 Task: Add Attachment from Google Drive to Card Card0000000351 in Board Board0000000088 in Workspace WS0000000030 in Trello. Add Cover Orange to Card Card0000000351 in Board Board0000000088 in Workspace WS0000000030 in Trello. Add "Add Label …" with "Title" Title0000000351 to Button Button0000000351 to Card Card0000000351 in Board Board0000000088 in Workspace WS0000000030 in Trello. Add Description DS0000000351 to Card Card0000000351 in Board Board0000000088 in Workspace WS0000000030 in Trello. Add Comment CM0000000351 to Card Card0000000351 in Board Board0000000088 in Workspace WS0000000030 in Trello
Action: Mouse moved to (394, 491)
Screenshot: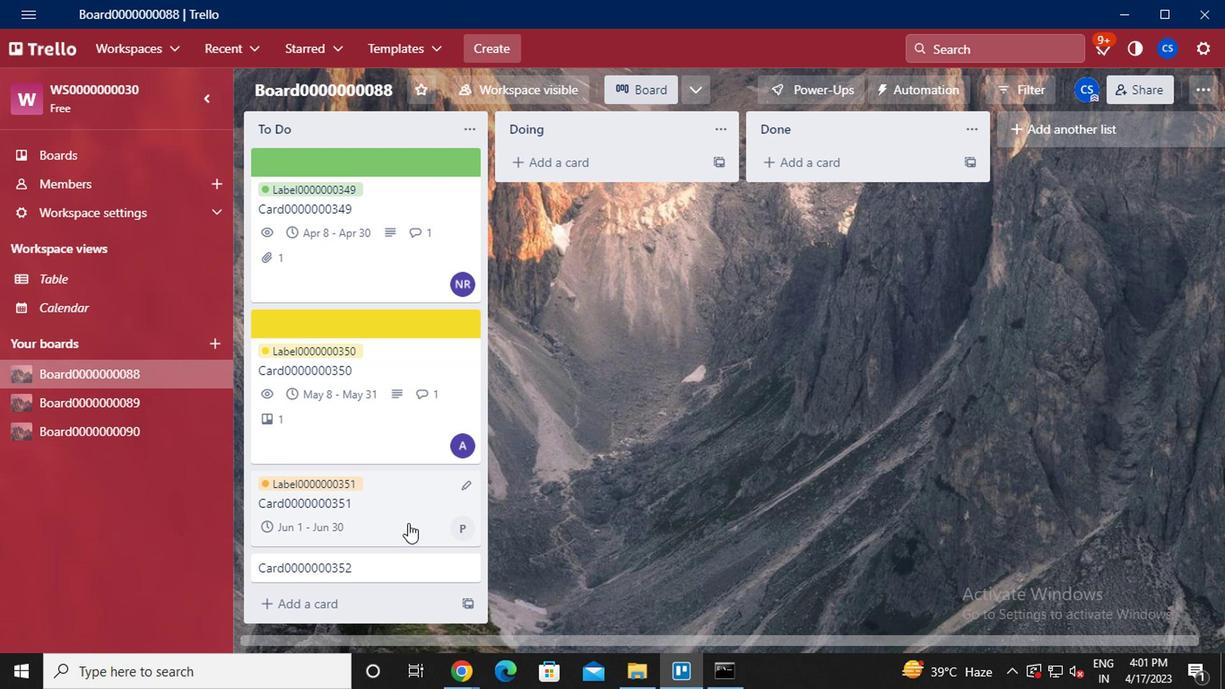 
Action: Mouse pressed left at (394, 491)
Screenshot: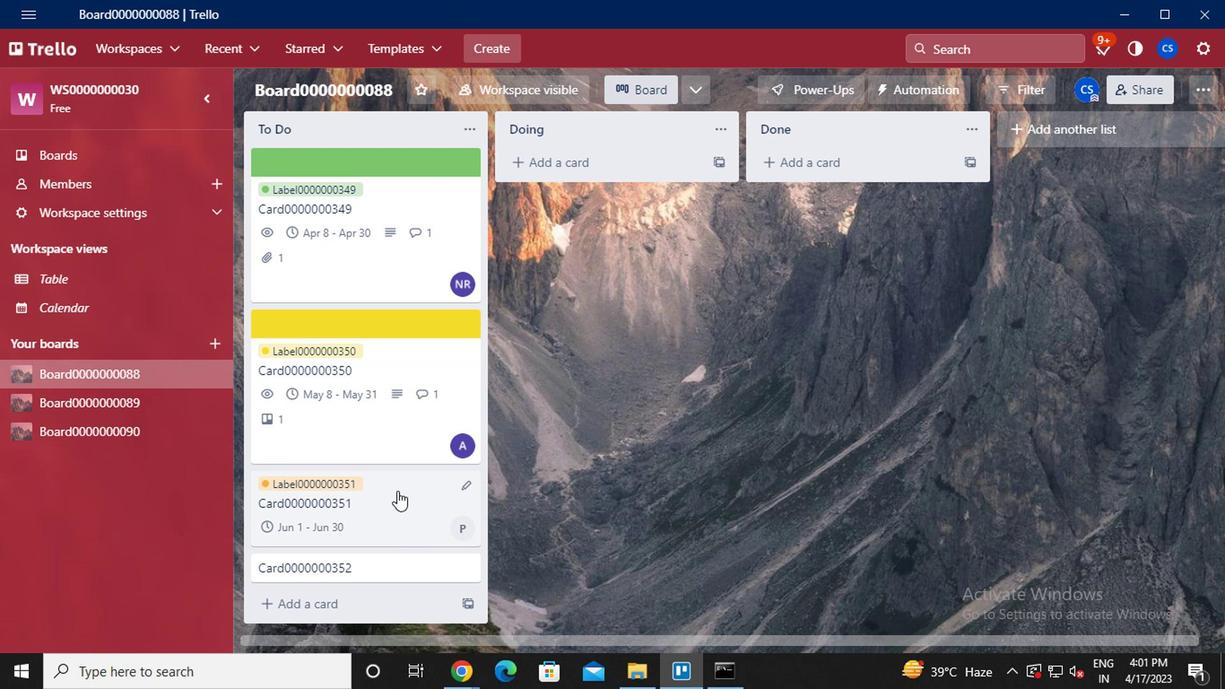 
Action: Mouse moved to (867, 321)
Screenshot: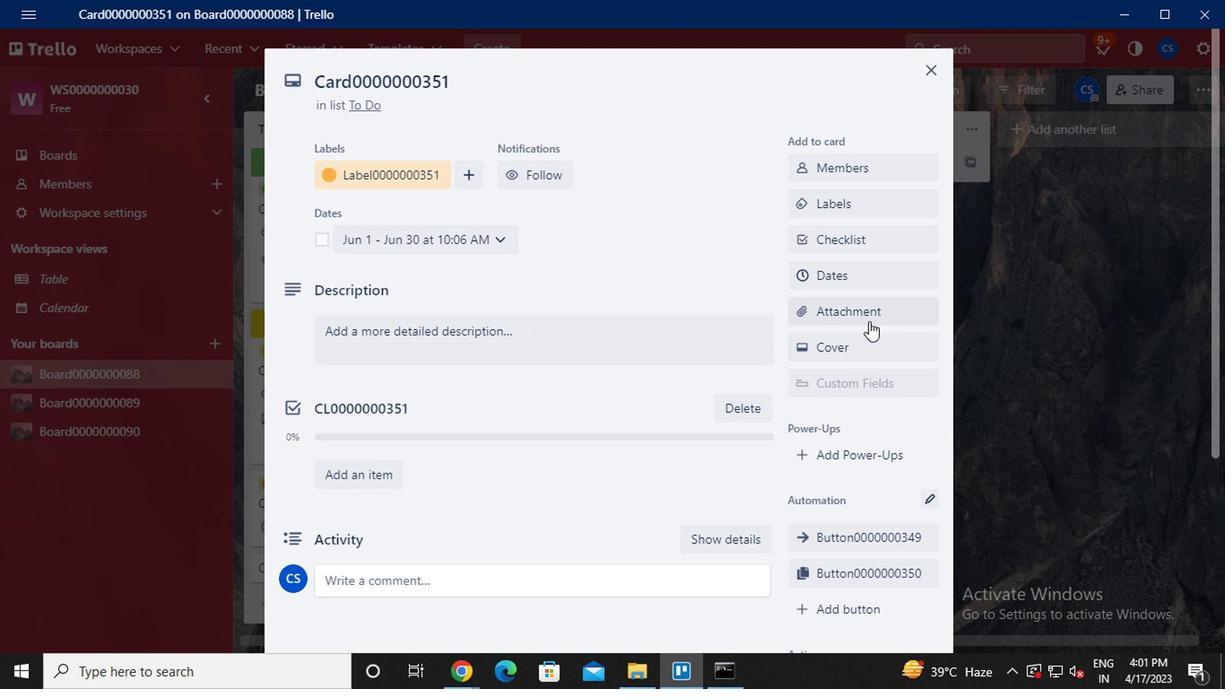 
Action: Mouse pressed left at (867, 321)
Screenshot: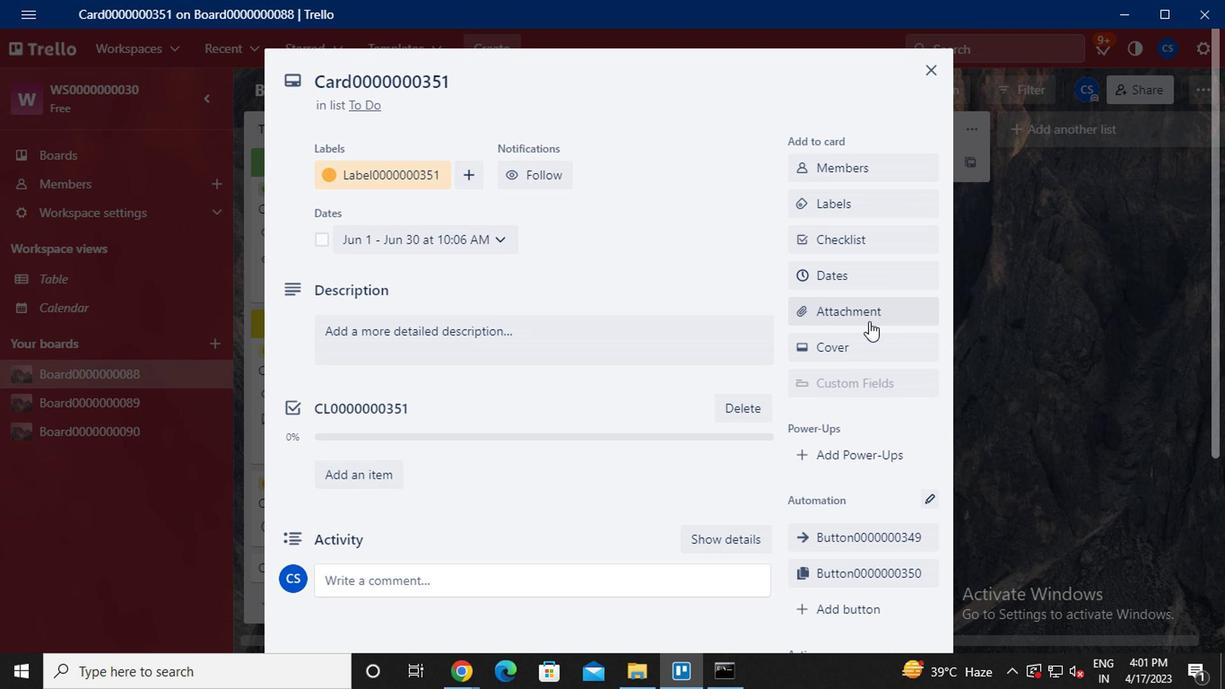 
Action: Mouse moved to (841, 217)
Screenshot: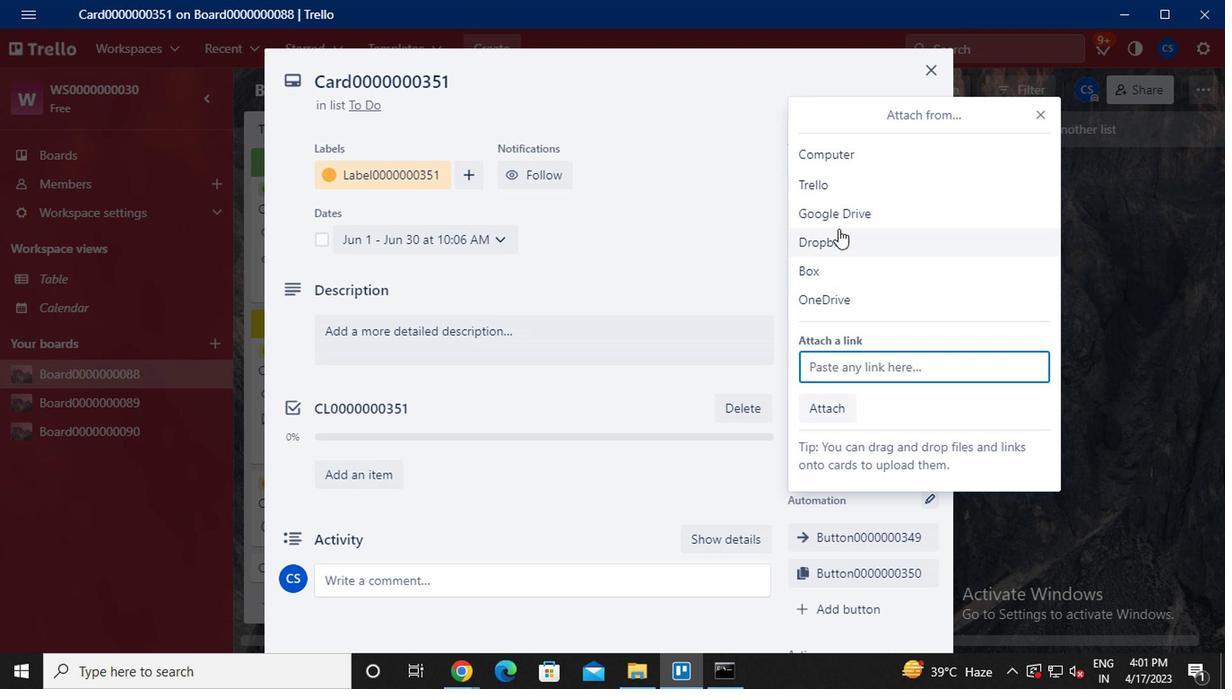 
Action: Mouse pressed left at (841, 217)
Screenshot: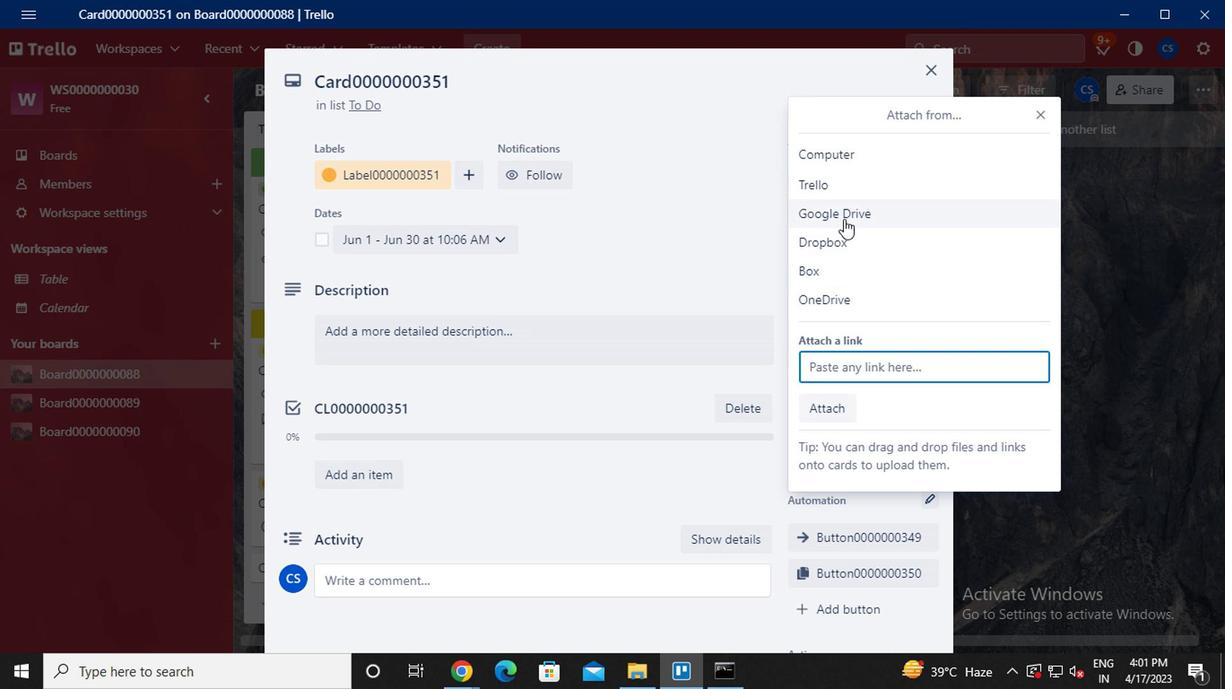 
Action: Mouse moved to (291, 309)
Screenshot: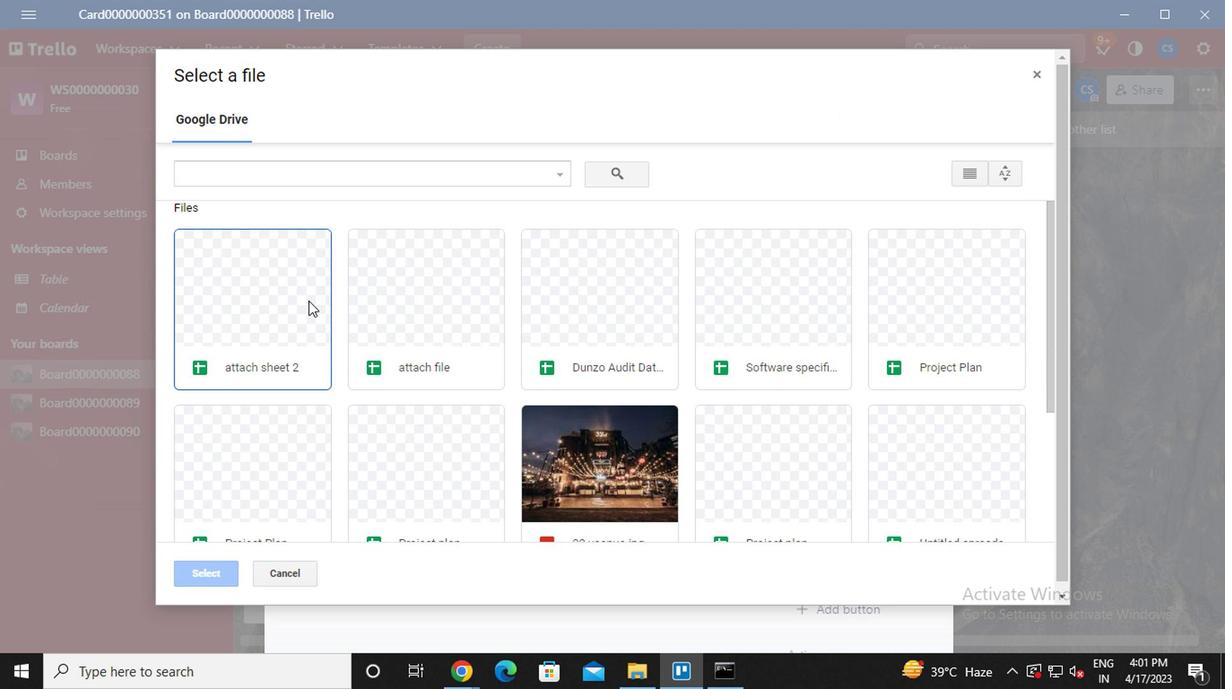 
Action: Mouse pressed left at (291, 309)
Screenshot: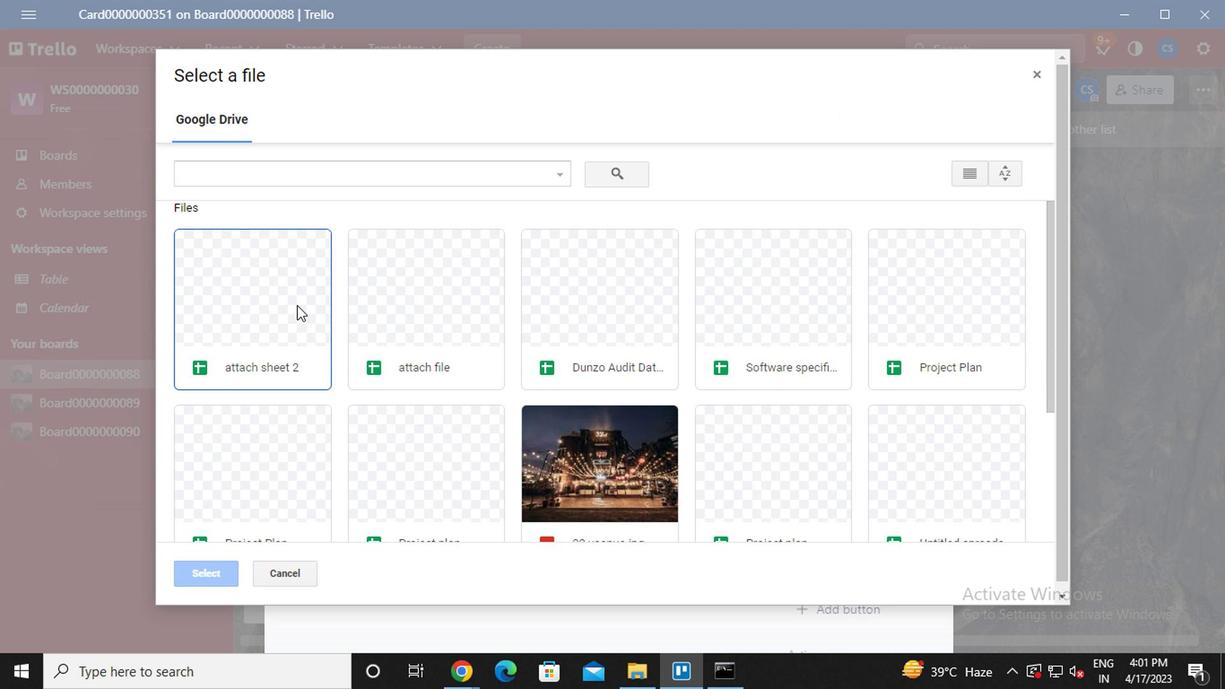 
Action: Mouse pressed left at (291, 309)
Screenshot: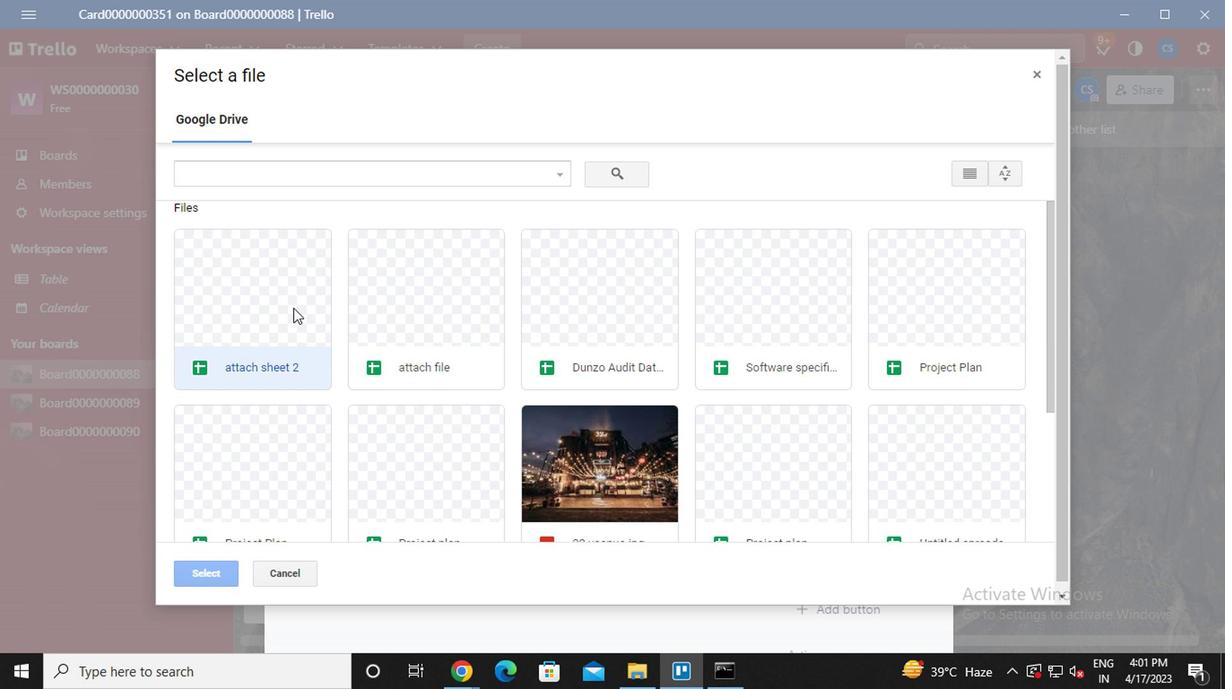 
Action: Mouse moved to (840, 351)
Screenshot: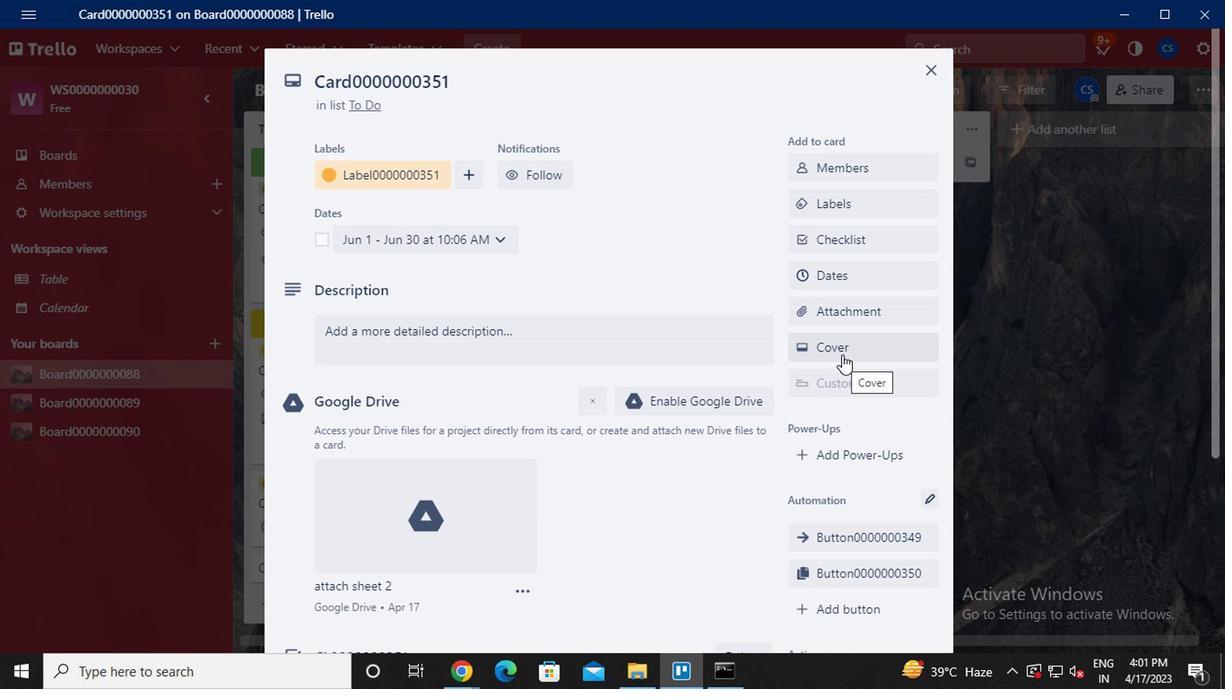 
Action: Mouse pressed left at (840, 351)
Screenshot: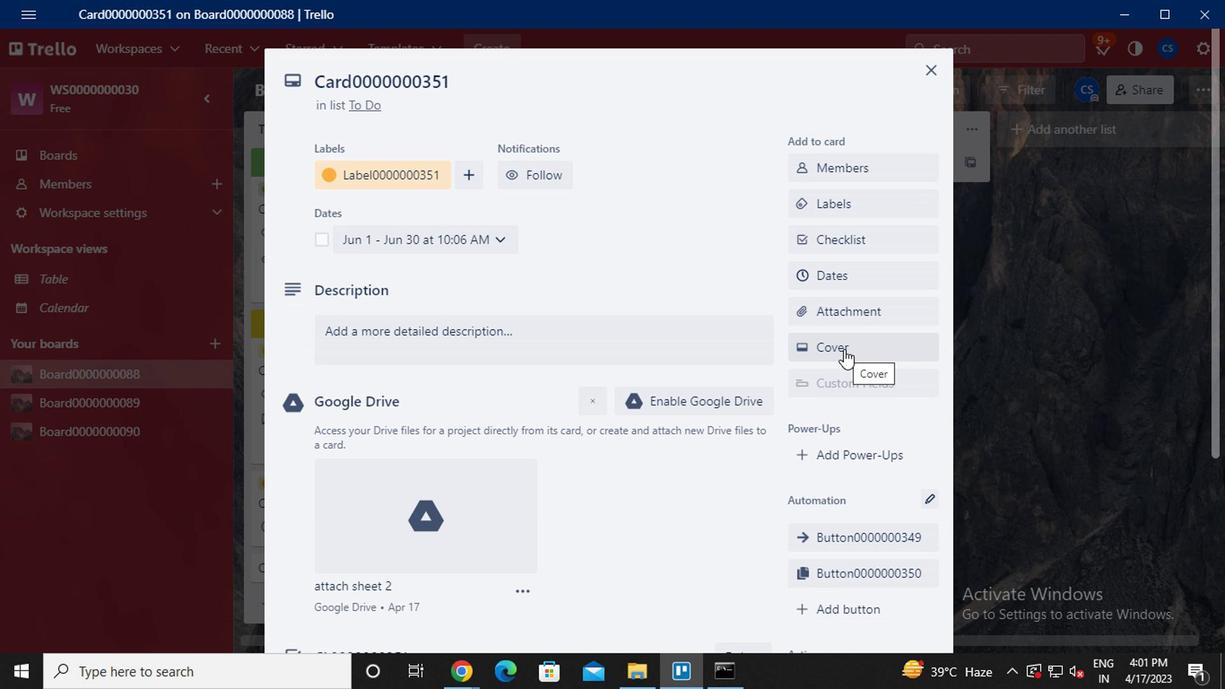
Action: Mouse moved to (908, 296)
Screenshot: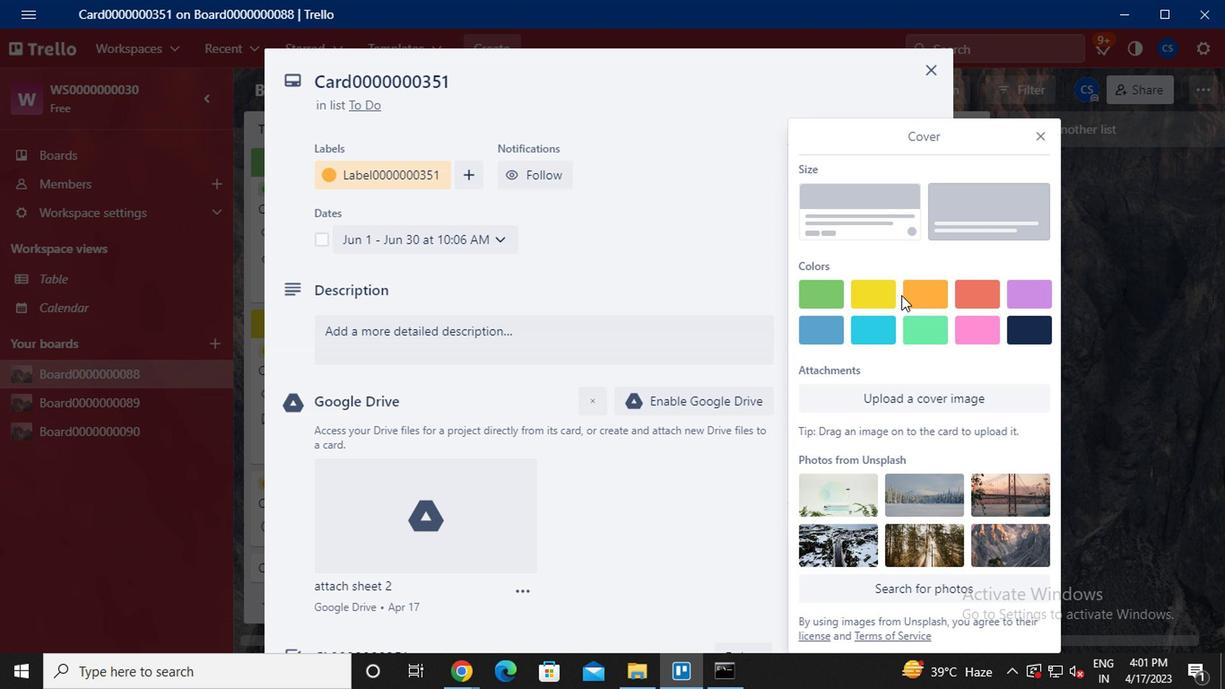 
Action: Mouse pressed left at (908, 296)
Screenshot: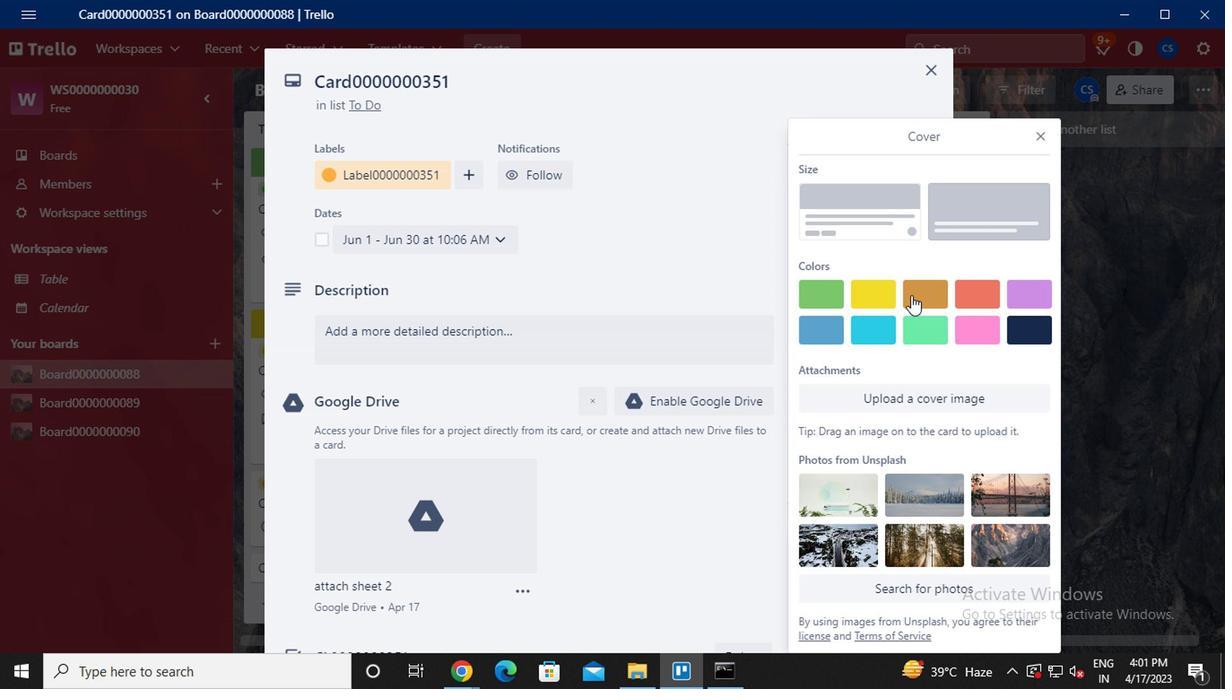 
Action: Mouse moved to (1042, 108)
Screenshot: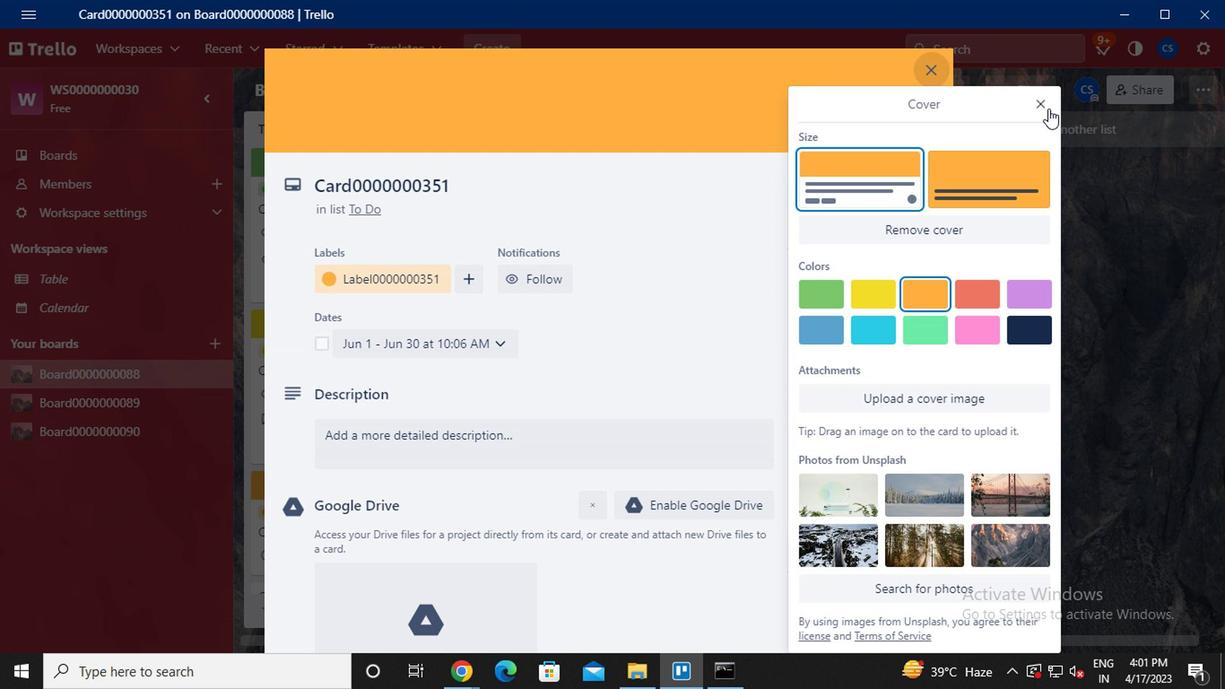 
Action: Mouse pressed left at (1042, 108)
Screenshot: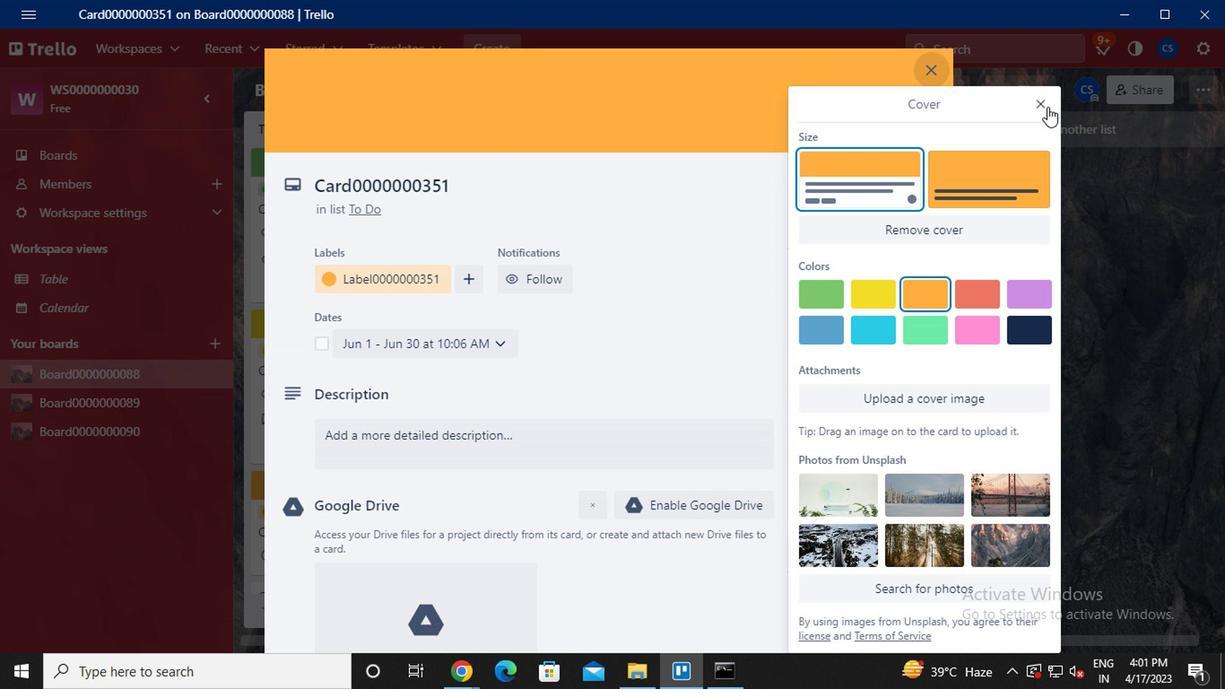
Action: Mouse moved to (901, 270)
Screenshot: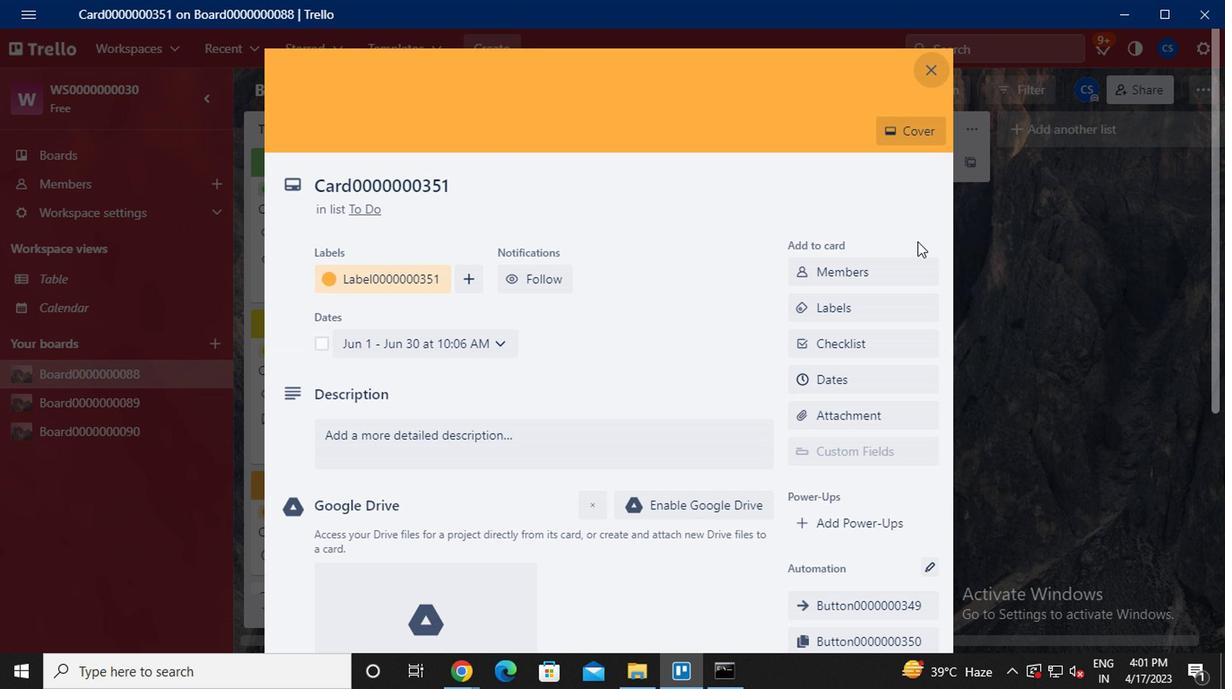 
Action: Mouse scrolled (901, 269) with delta (0, 0)
Screenshot: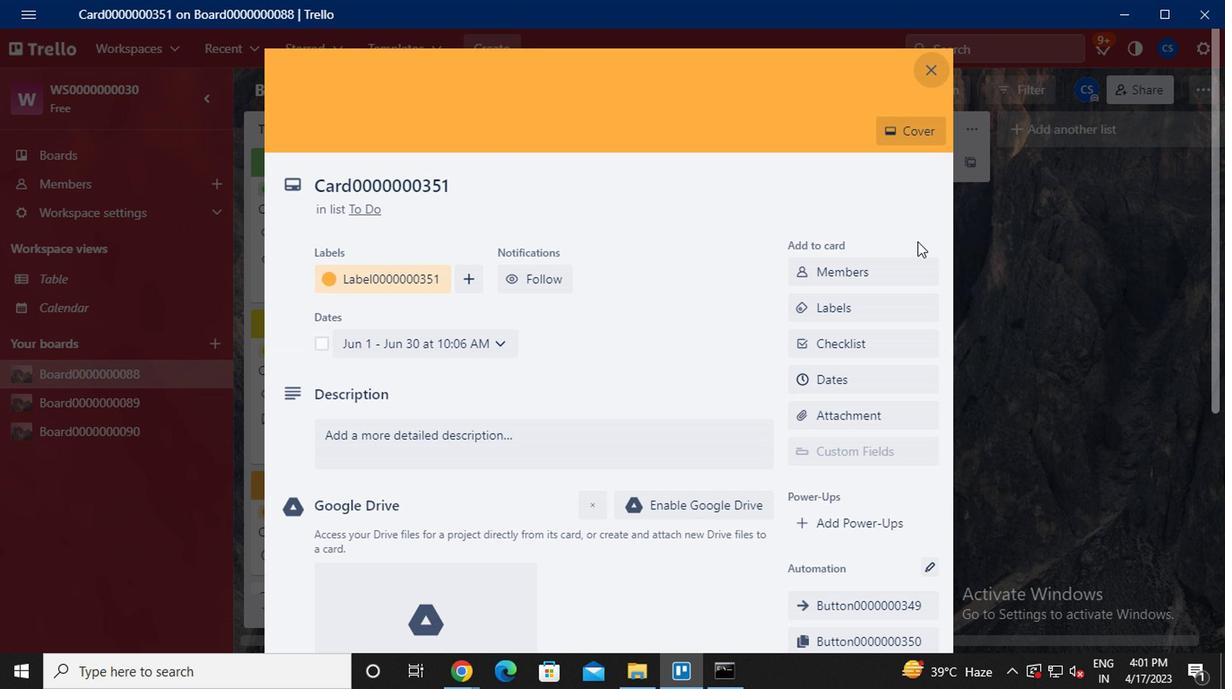 
Action: Mouse moved to (861, 326)
Screenshot: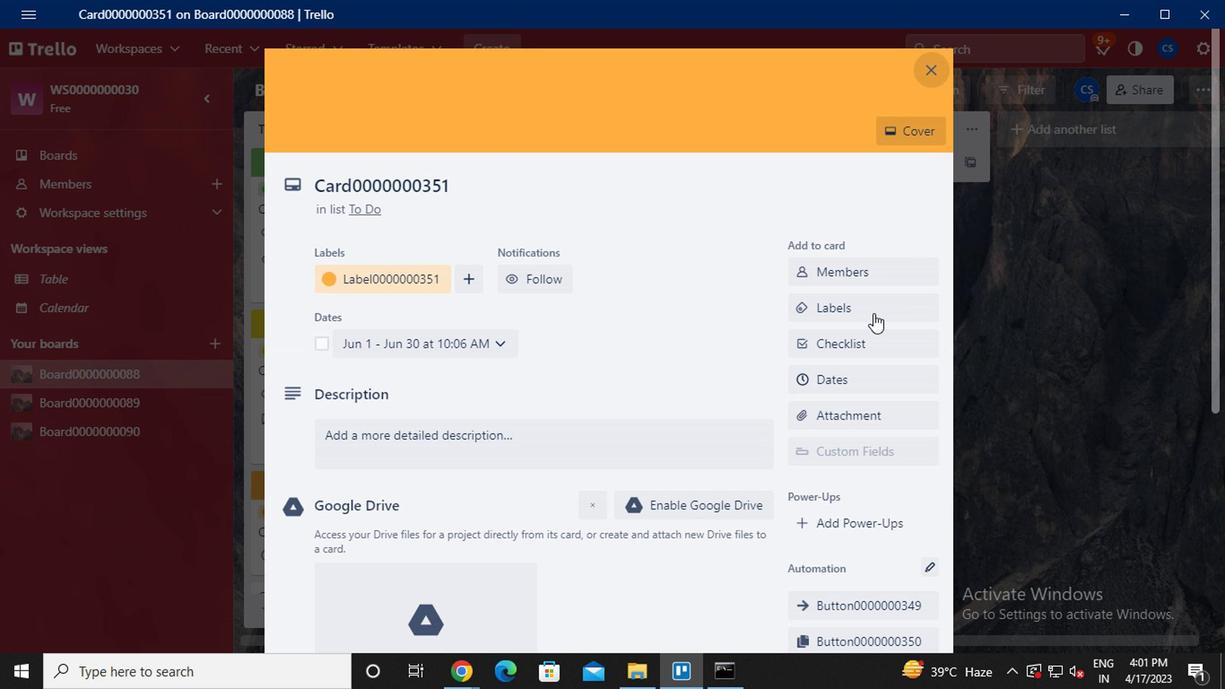 
Action: Mouse scrolled (861, 325) with delta (0, -1)
Screenshot: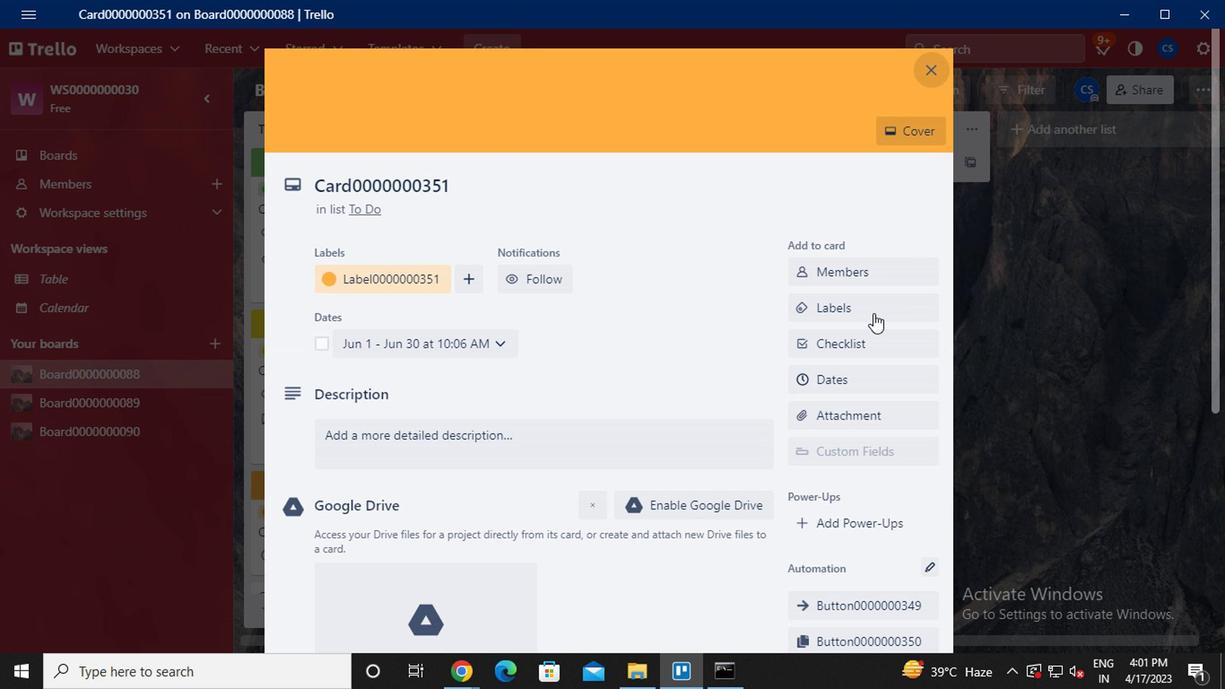 
Action: Mouse moved to (855, 343)
Screenshot: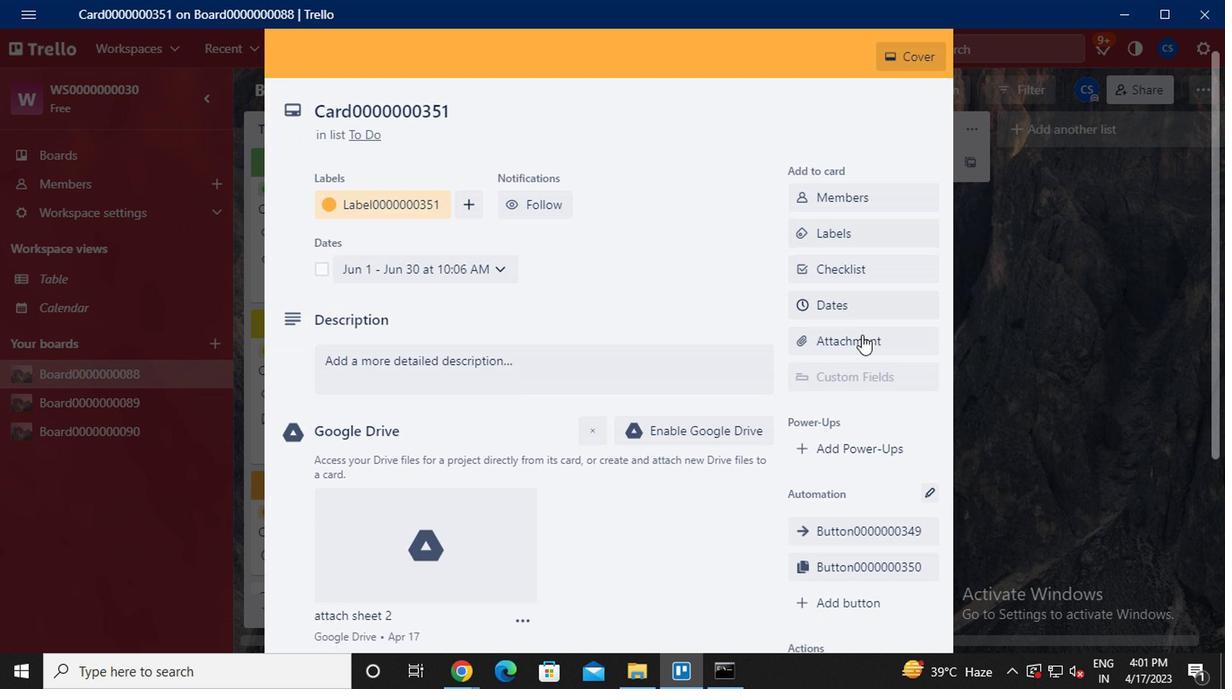 
Action: Mouse scrolled (855, 342) with delta (0, 0)
Screenshot: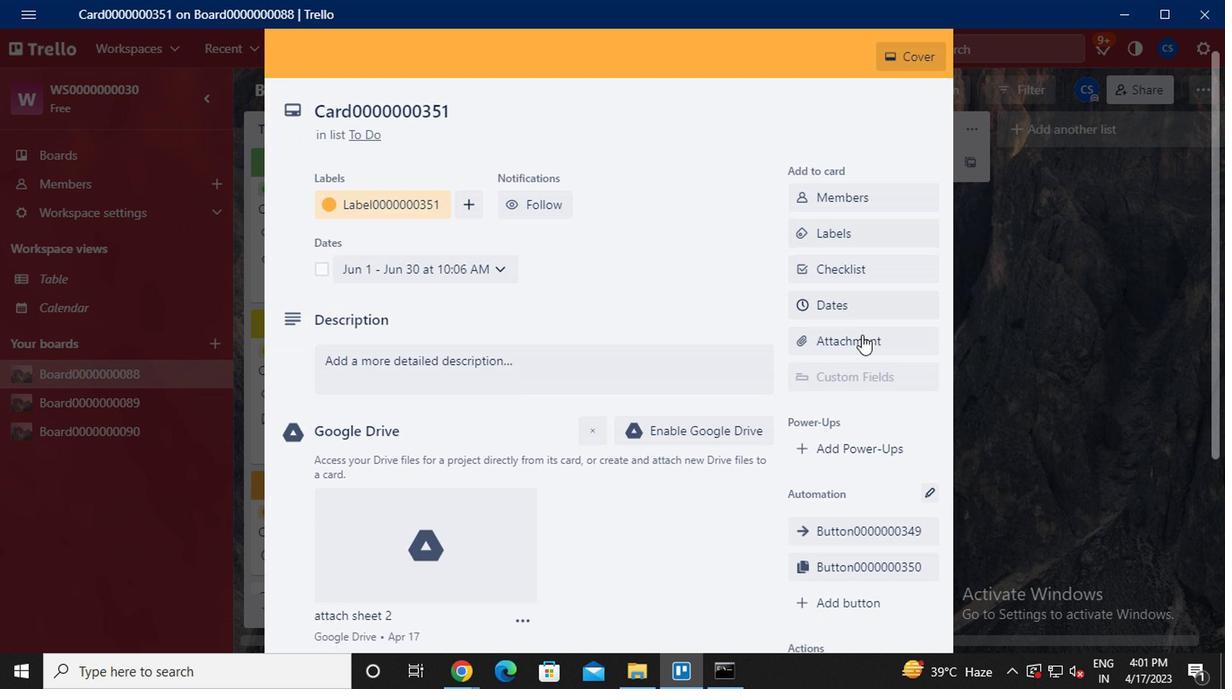 
Action: Mouse moved to (853, 347)
Screenshot: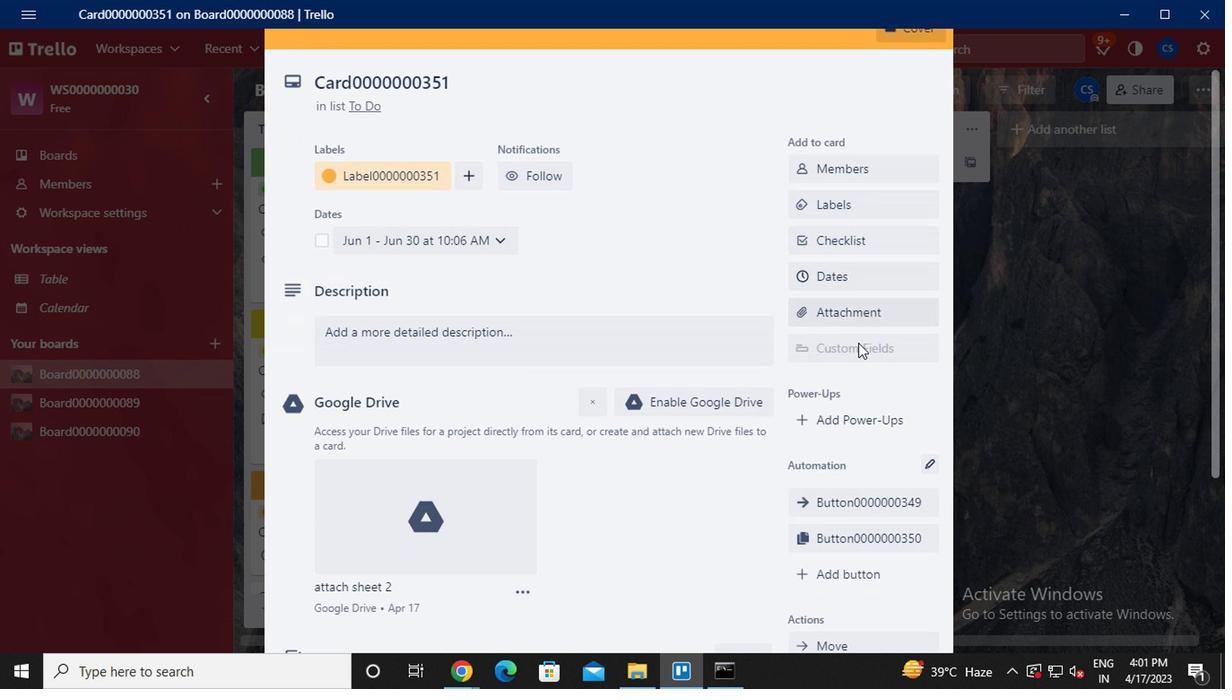 
Action: Mouse scrolled (853, 347) with delta (0, 0)
Screenshot: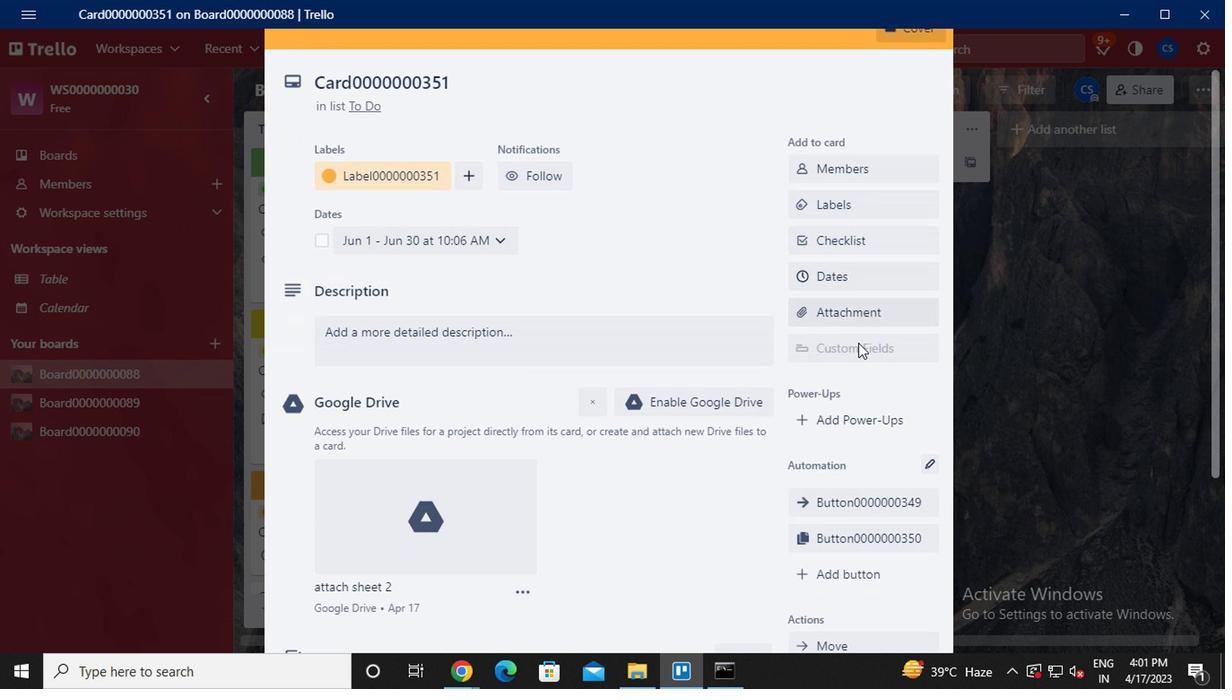 
Action: Mouse moved to (860, 325)
Screenshot: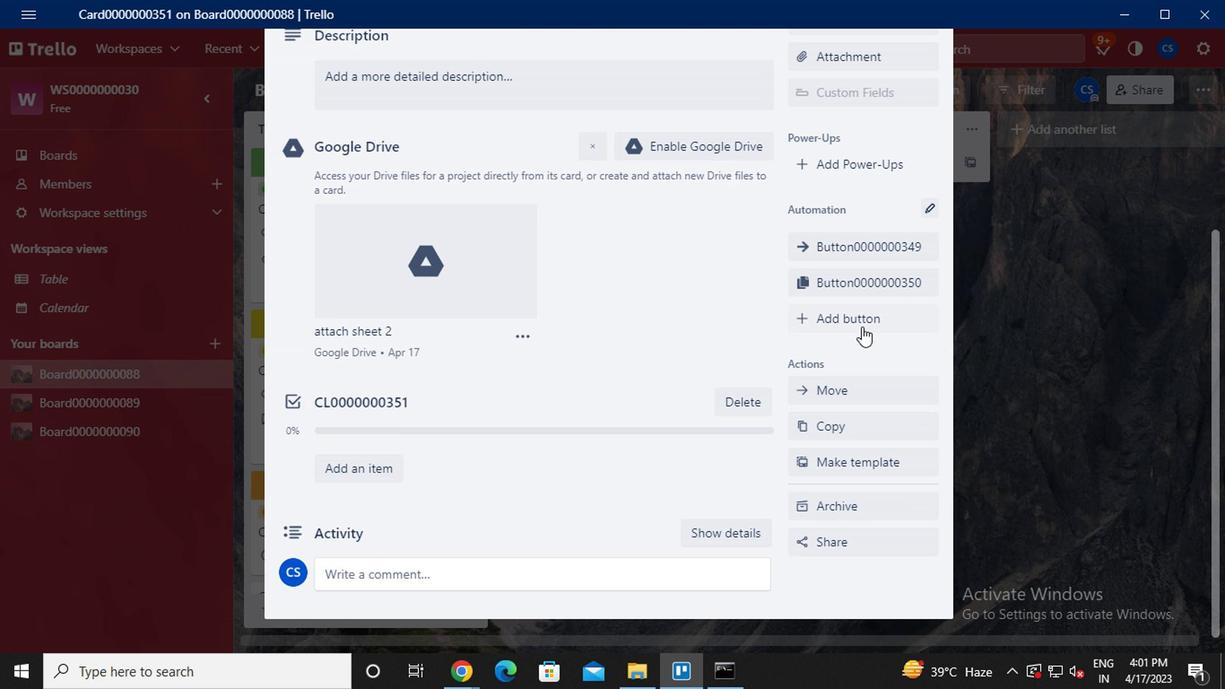 
Action: Mouse pressed left at (860, 325)
Screenshot: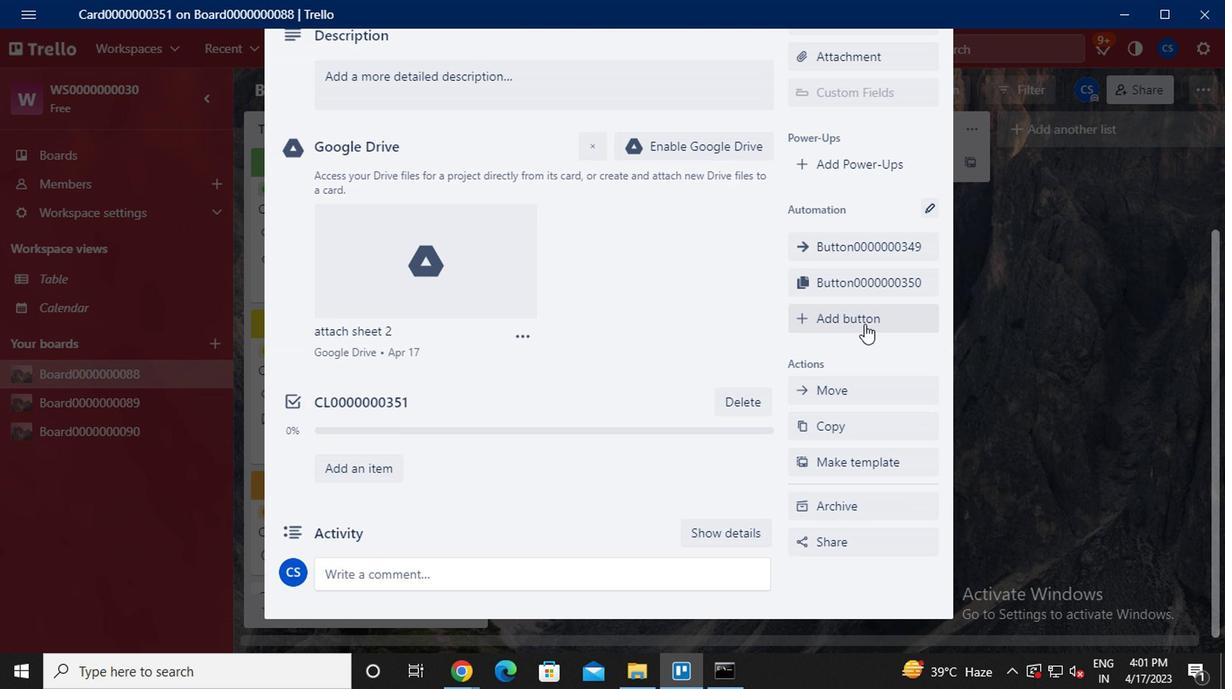 
Action: Mouse moved to (859, 241)
Screenshot: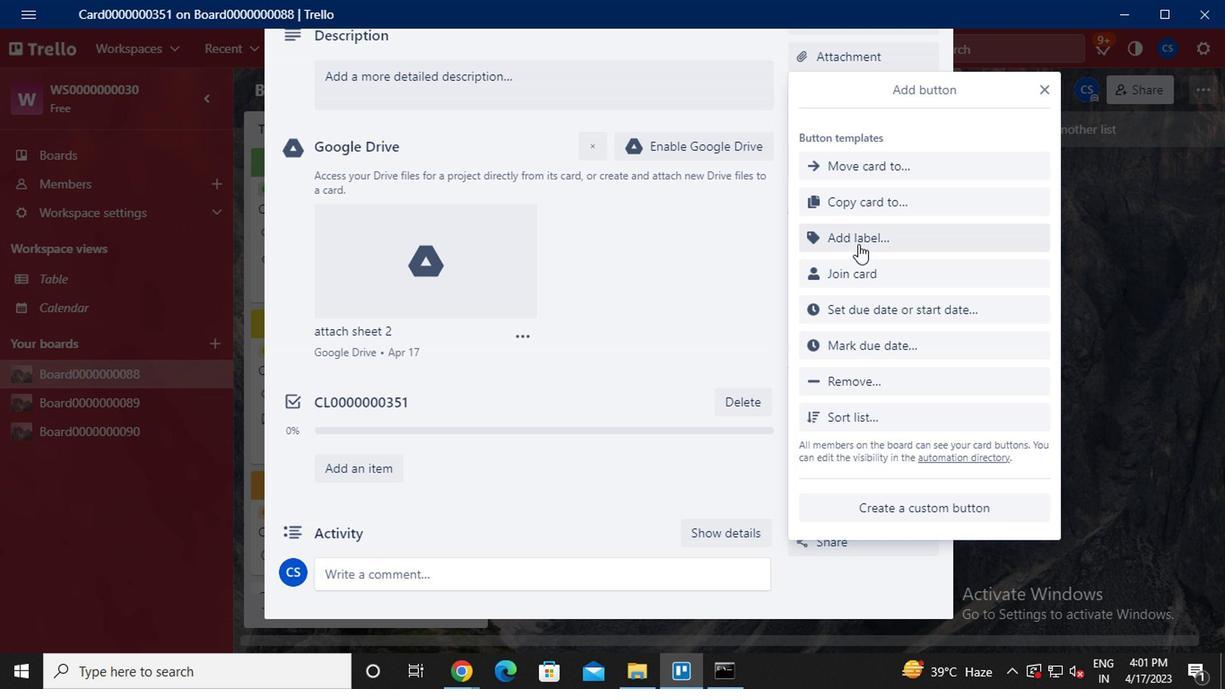 
Action: Mouse pressed left at (859, 241)
Screenshot: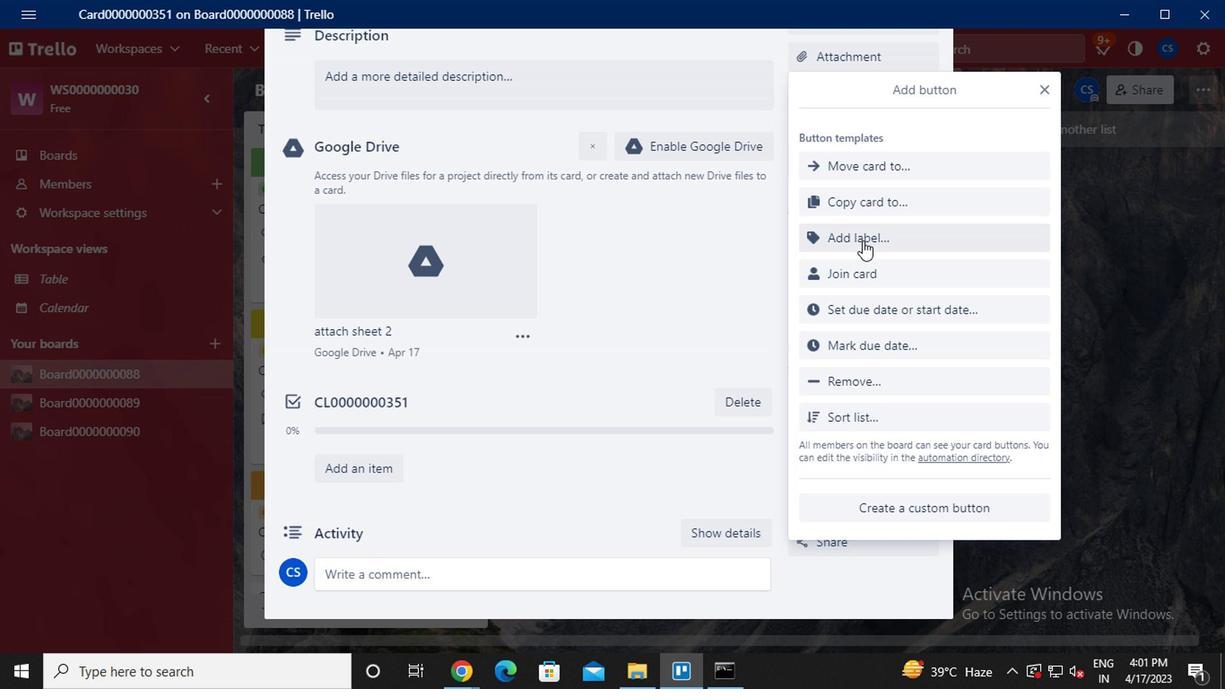 
Action: Key pressed t<Key.caps_lock>itle0000000351
Screenshot: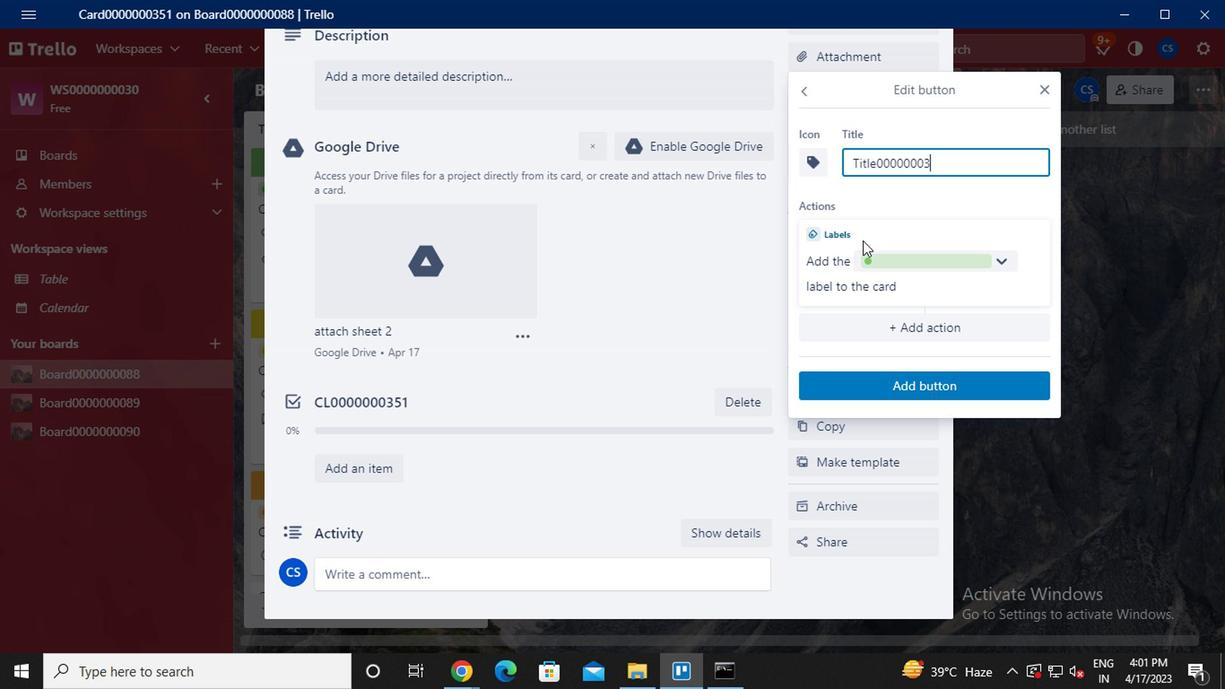 
Action: Mouse moved to (935, 384)
Screenshot: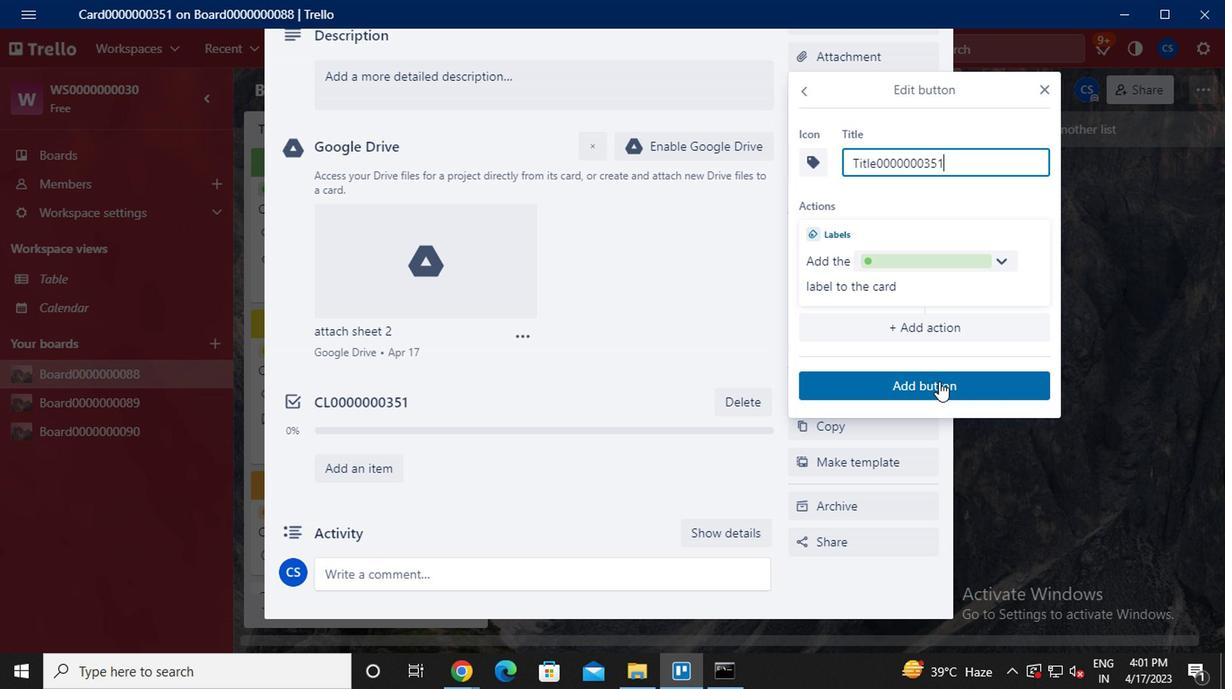 
Action: Mouse pressed left at (935, 384)
Screenshot: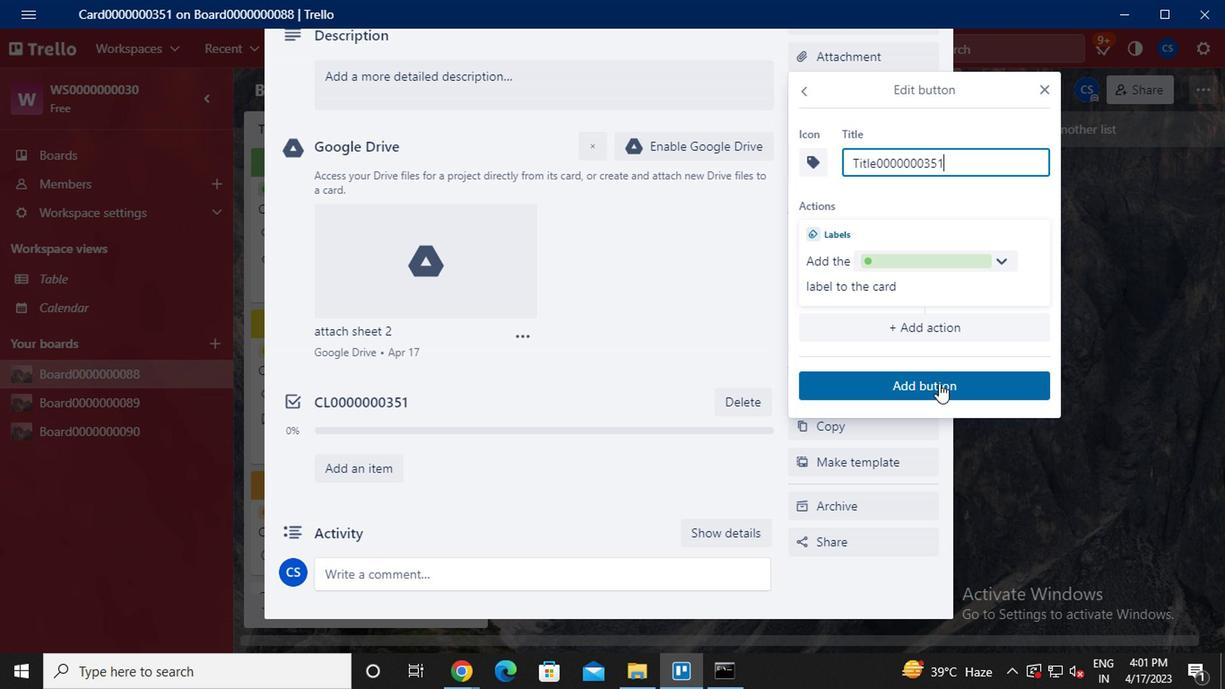 
Action: Mouse moved to (495, 208)
Screenshot: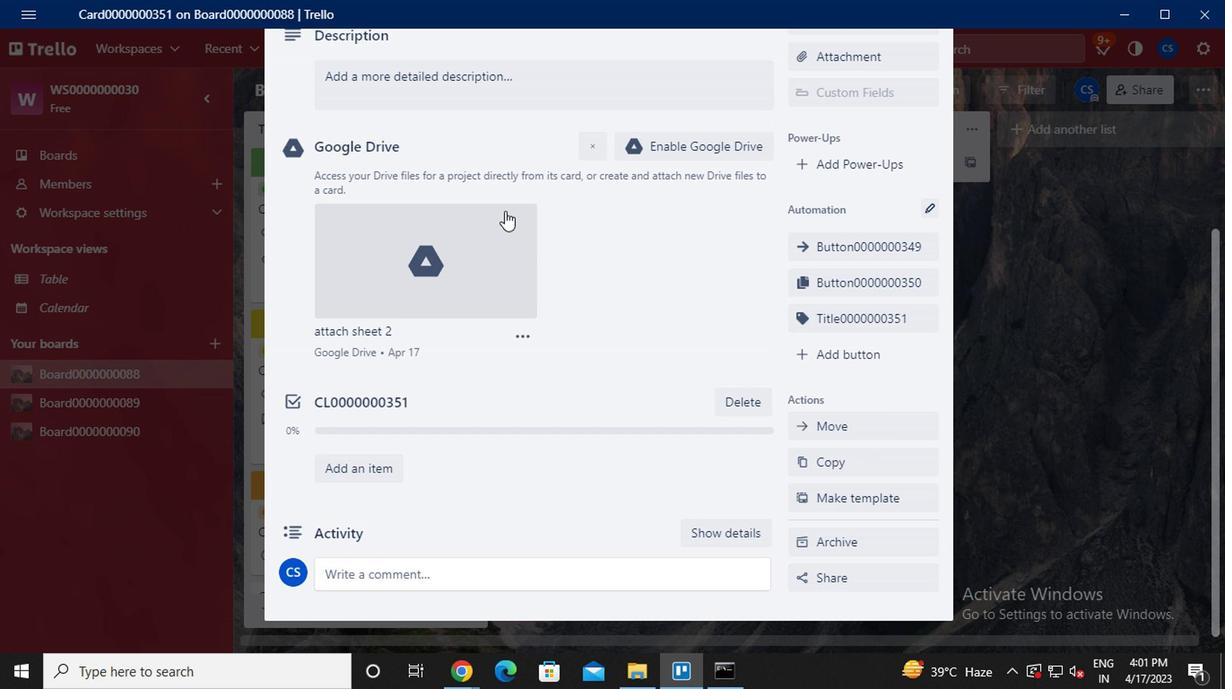 
Action: Mouse scrolled (495, 208) with delta (0, 0)
Screenshot: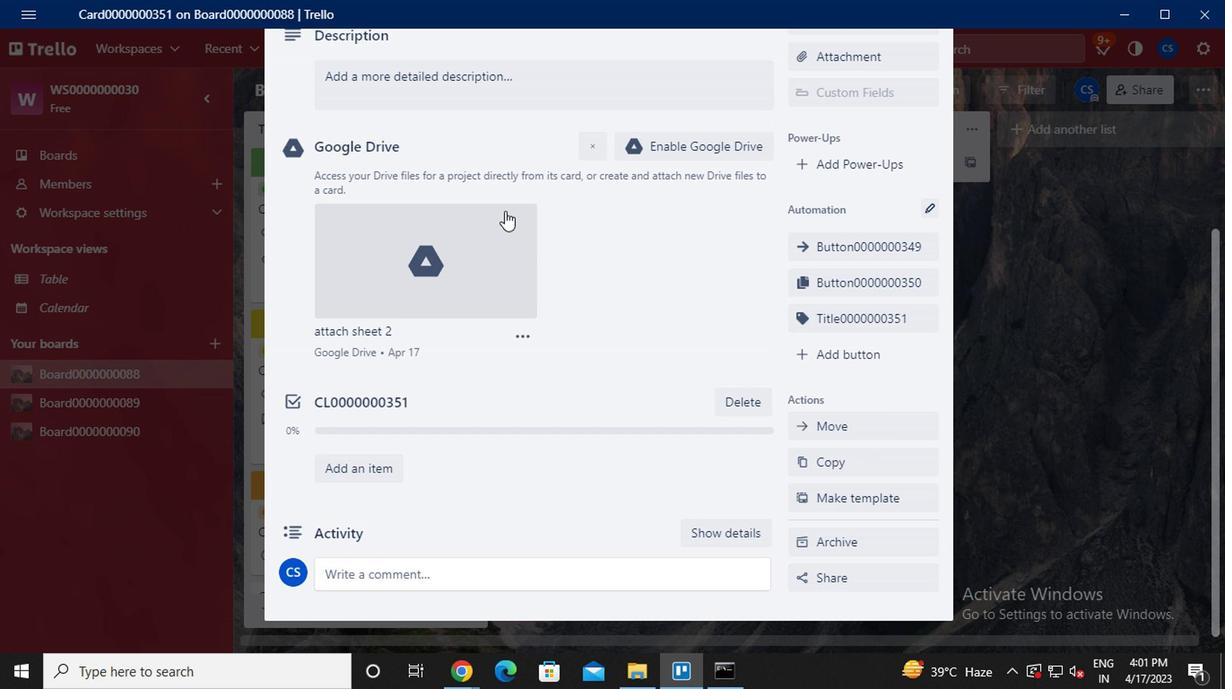 
Action: Mouse moved to (509, 184)
Screenshot: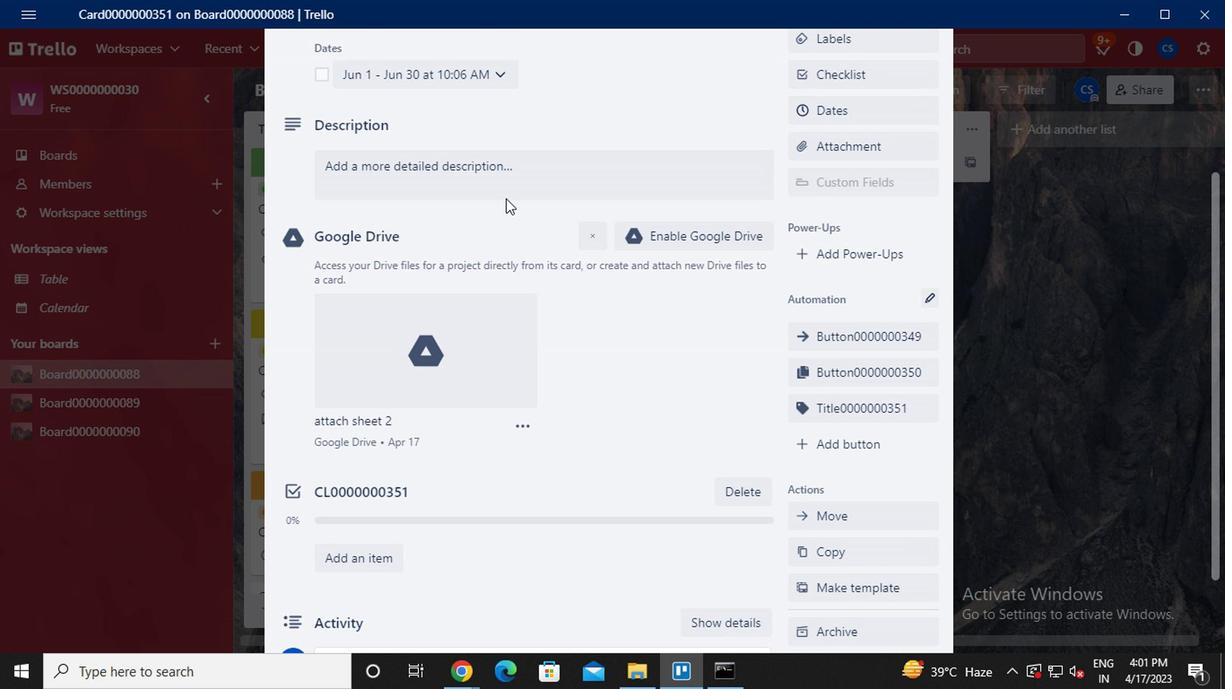 
Action: Mouse pressed left at (509, 184)
Screenshot: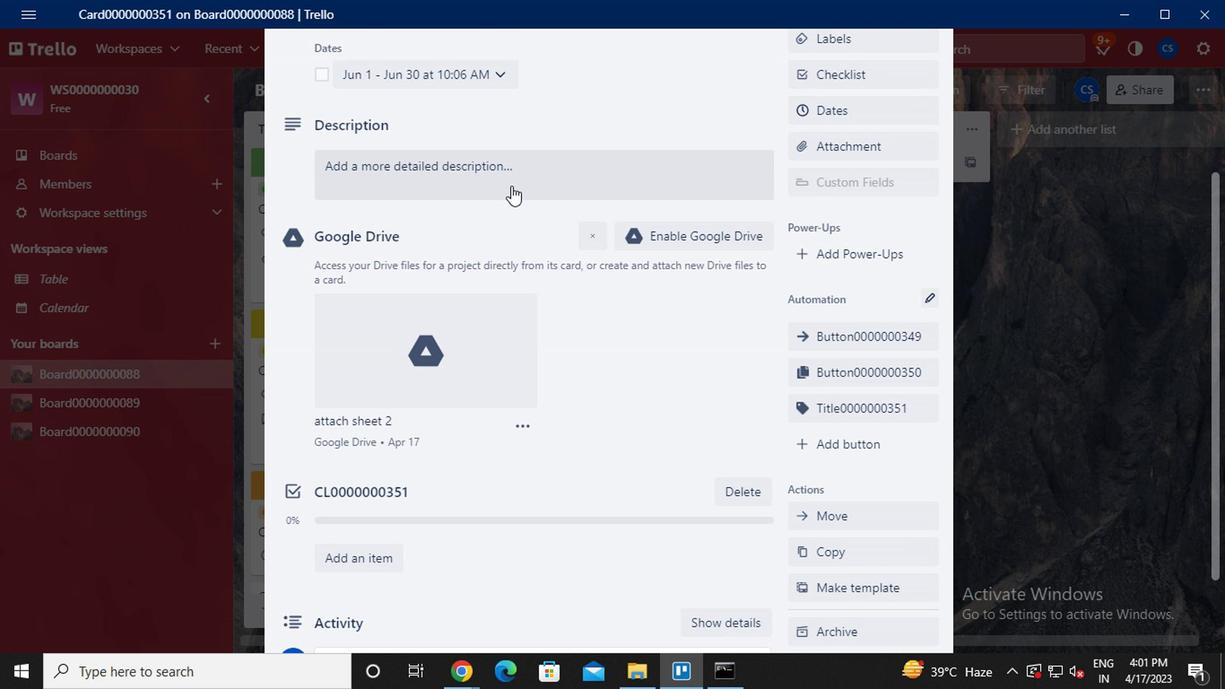 
Action: Key pressed <Key.caps_lock>ds0000000351
Screenshot: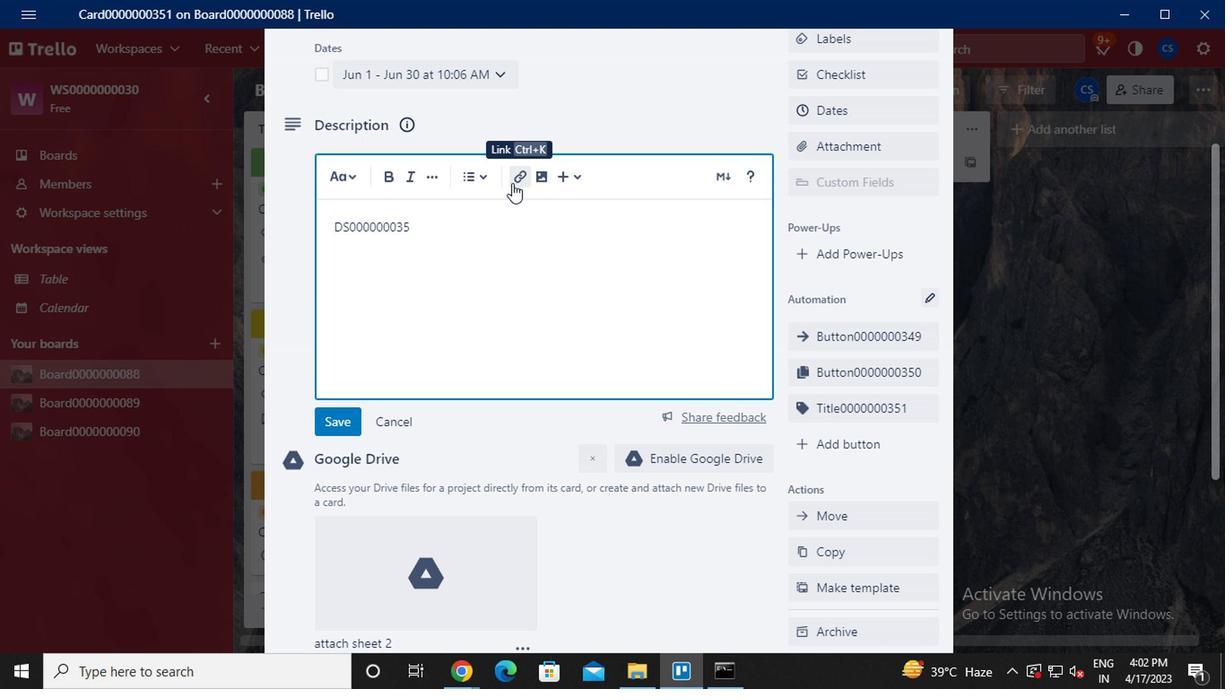
Action: Mouse moved to (336, 423)
Screenshot: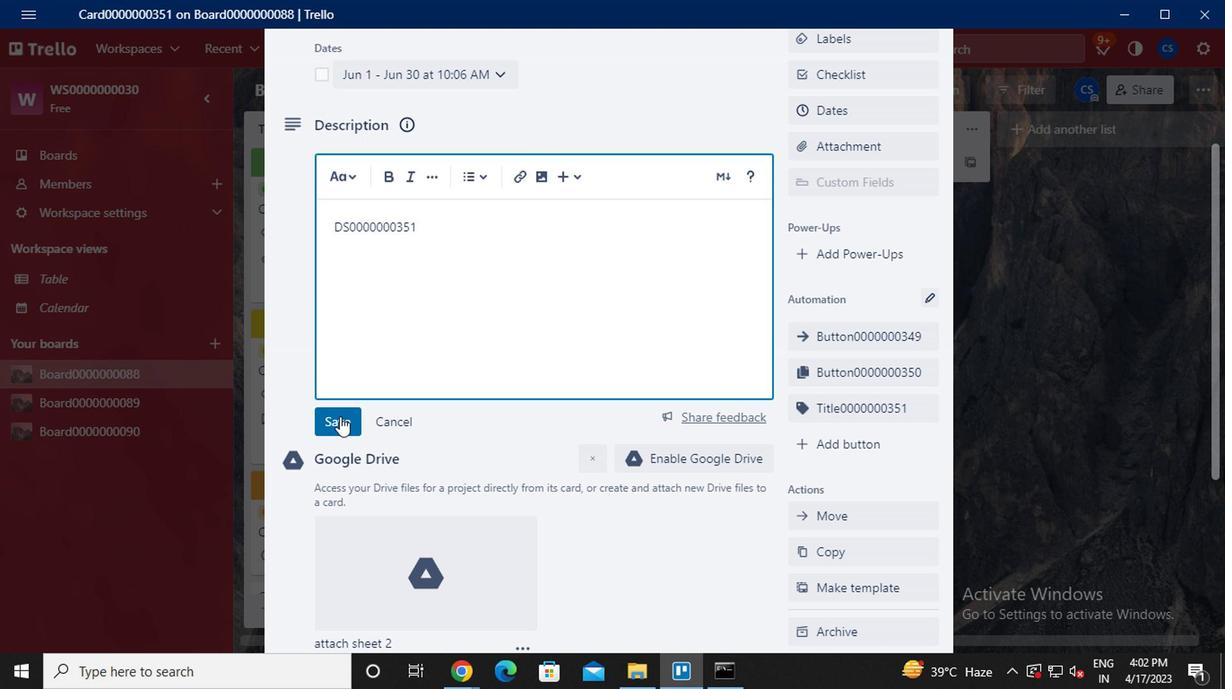 
Action: Mouse pressed left at (336, 423)
Screenshot: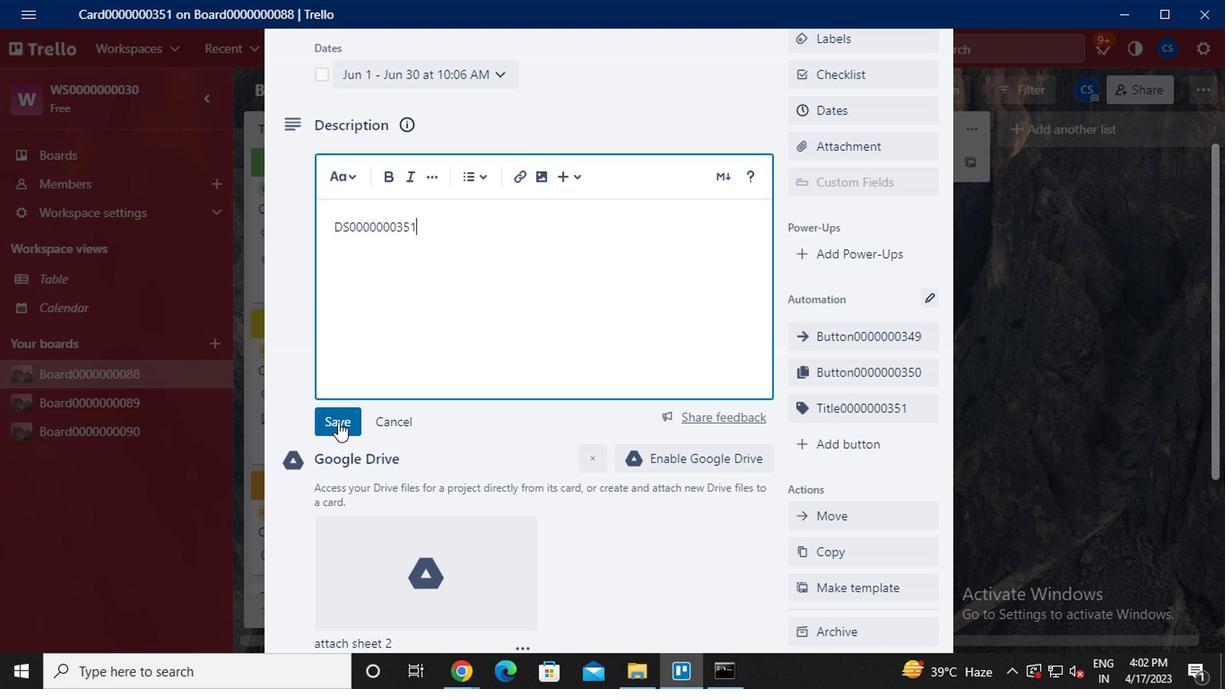 
Action: Mouse moved to (438, 395)
Screenshot: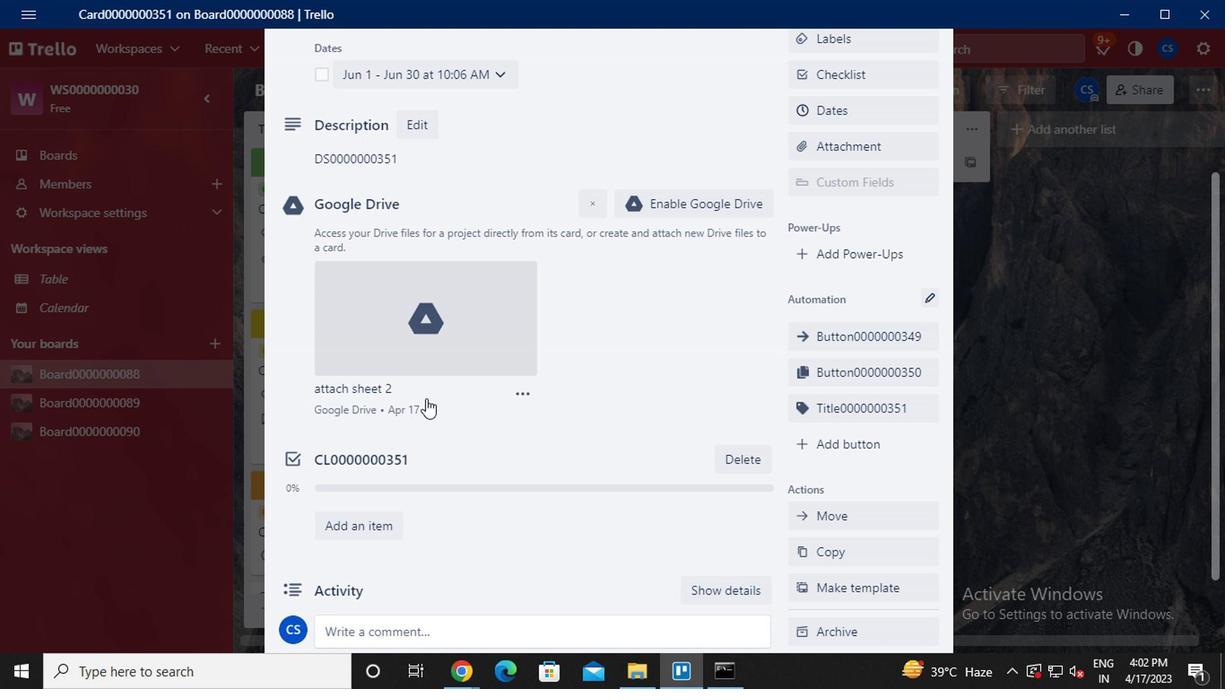 
Action: Mouse scrolled (438, 395) with delta (0, 0)
Screenshot: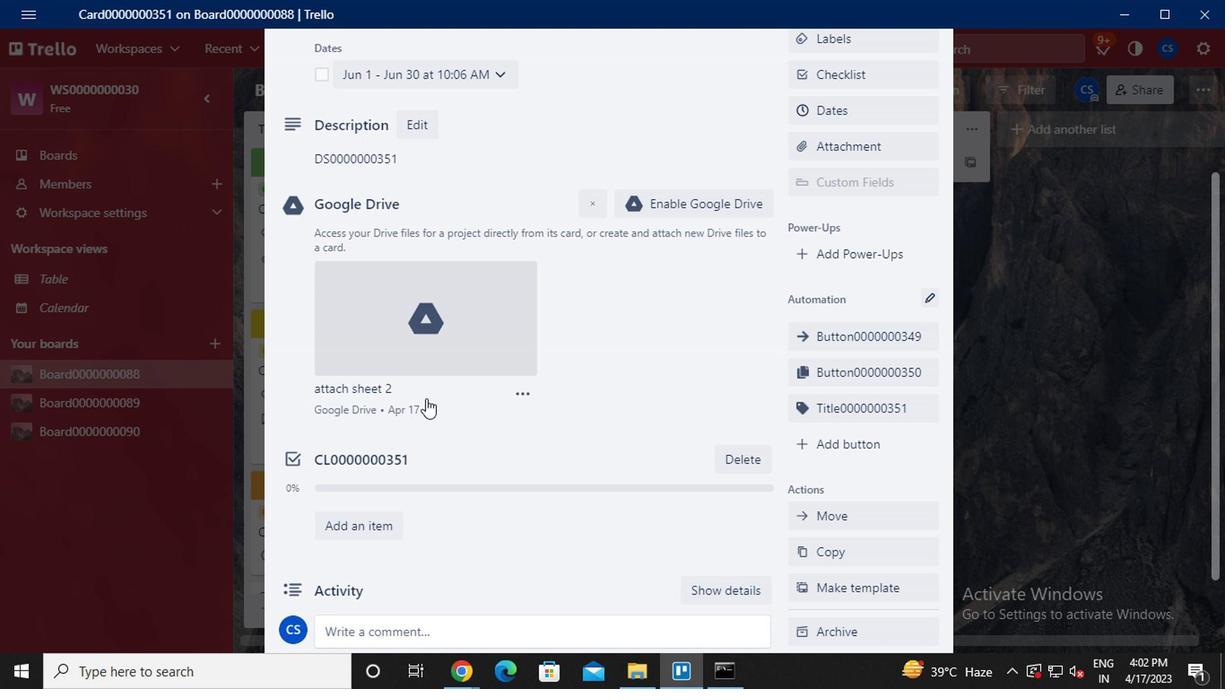 
Action: Mouse moved to (443, 396)
Screenshot: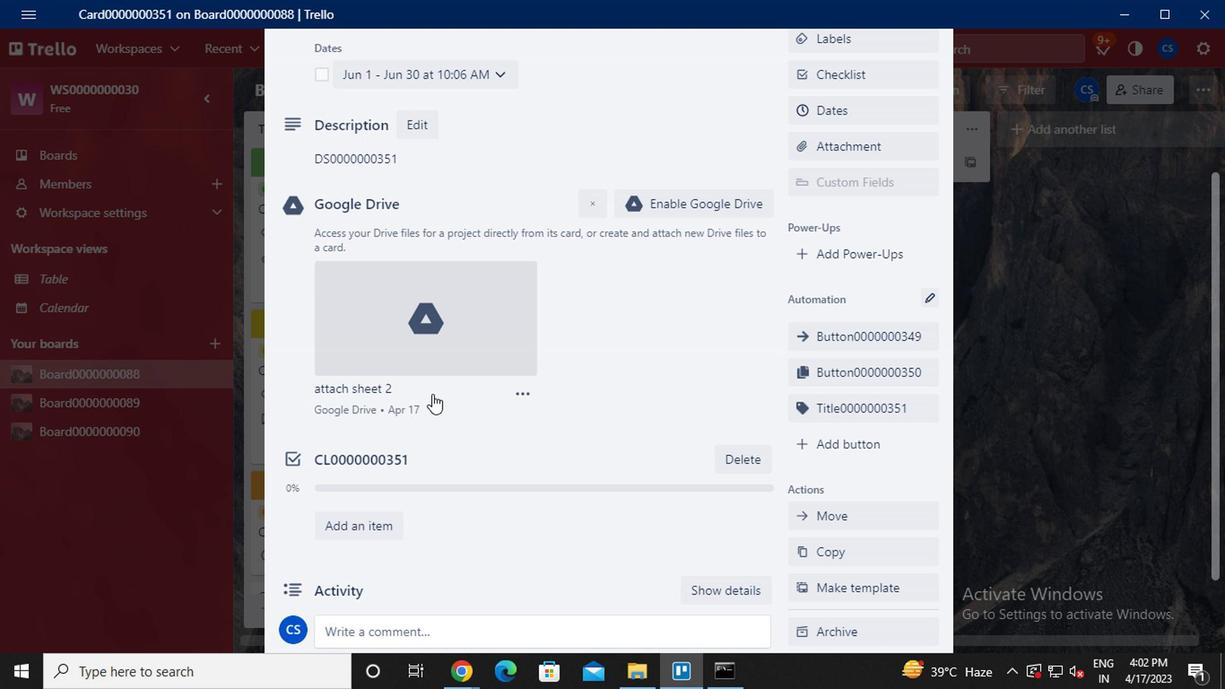 
Action: Mouse scrolled (443, 395) with delta (0, 0)
Screenshot: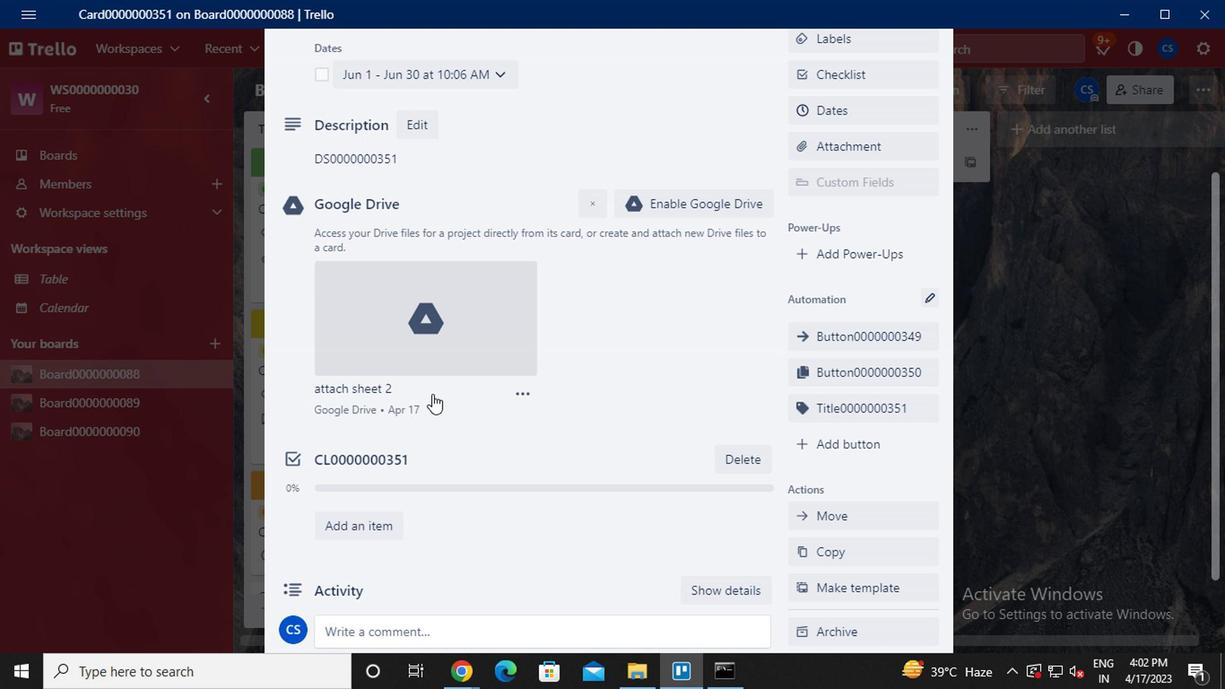 
Action: Mouse moved to (445, 397)
Screenshot: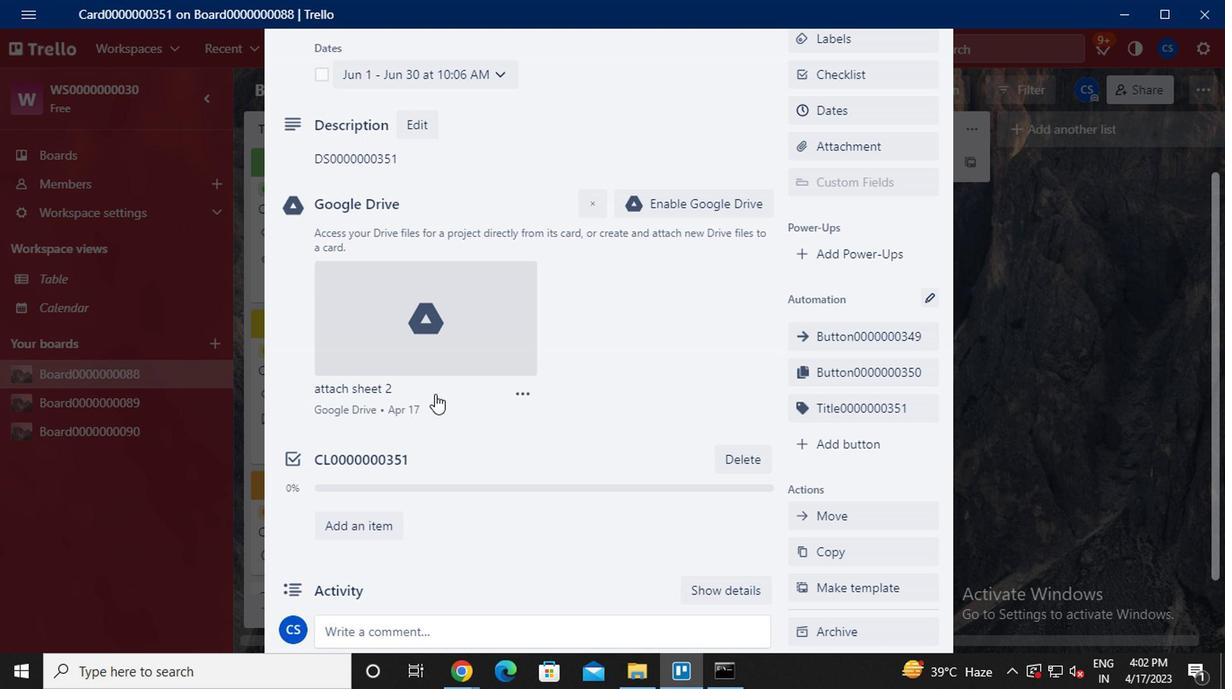 
Action: Mouse scrolled (445, 396) with delta (0, -1)
Screenshot: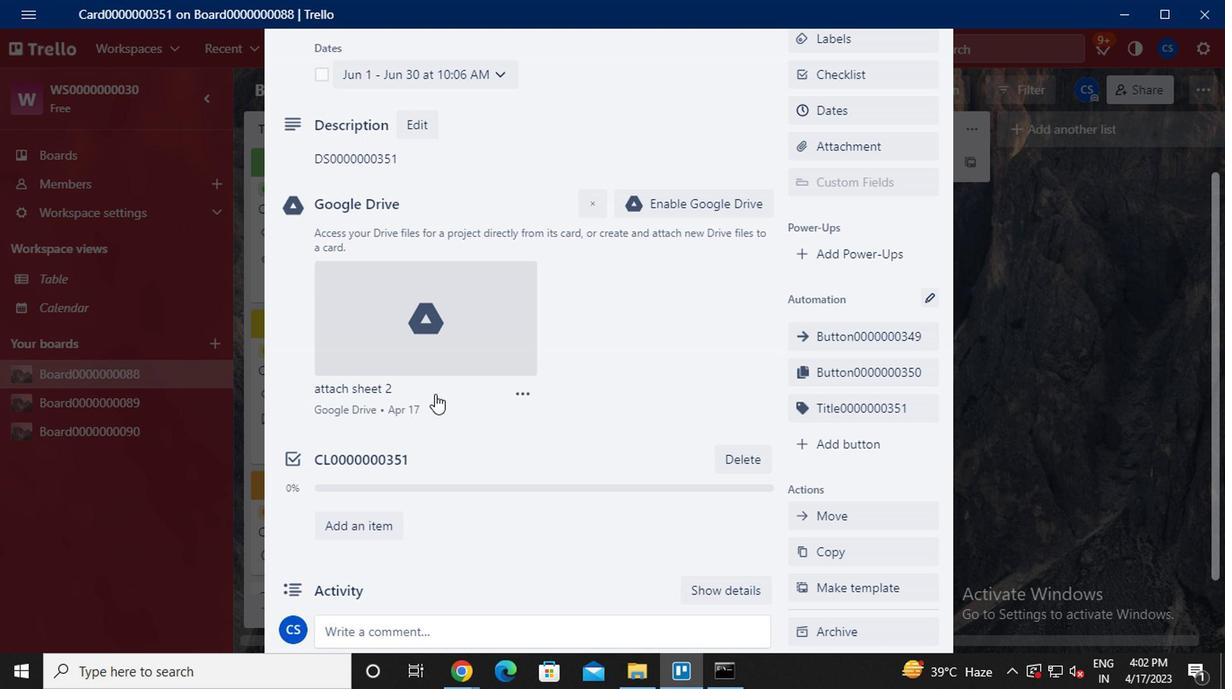 
Action: Mouse moved to (447, 398)
Screenshot: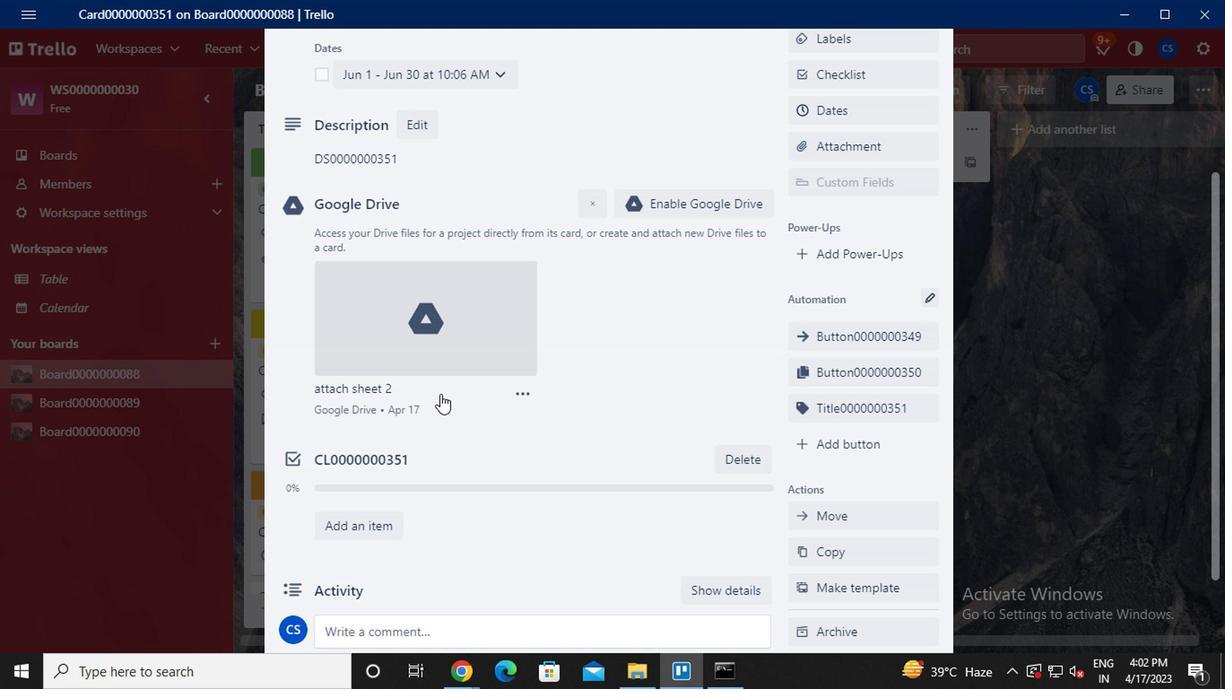 
Action: Mouse scrolled (447, 397) with delta (0, 0)
Screenshot: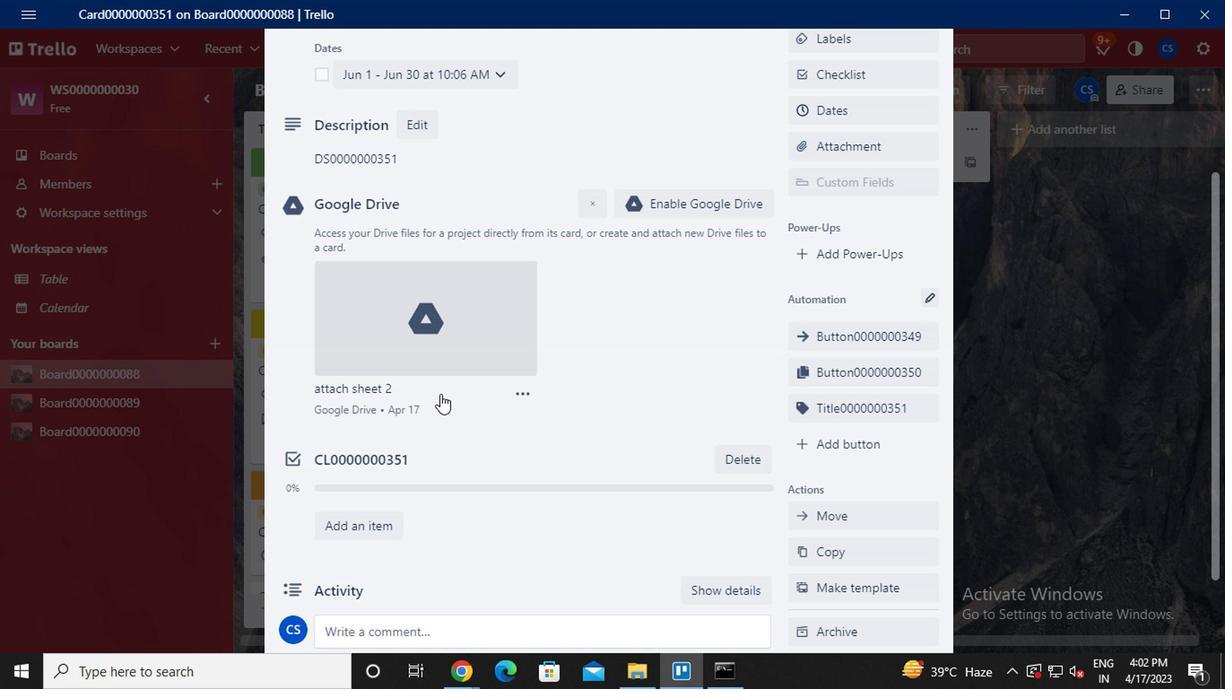 
Action: Mouse scrolled (447, 397) with delta (0, 0)
Screenshot: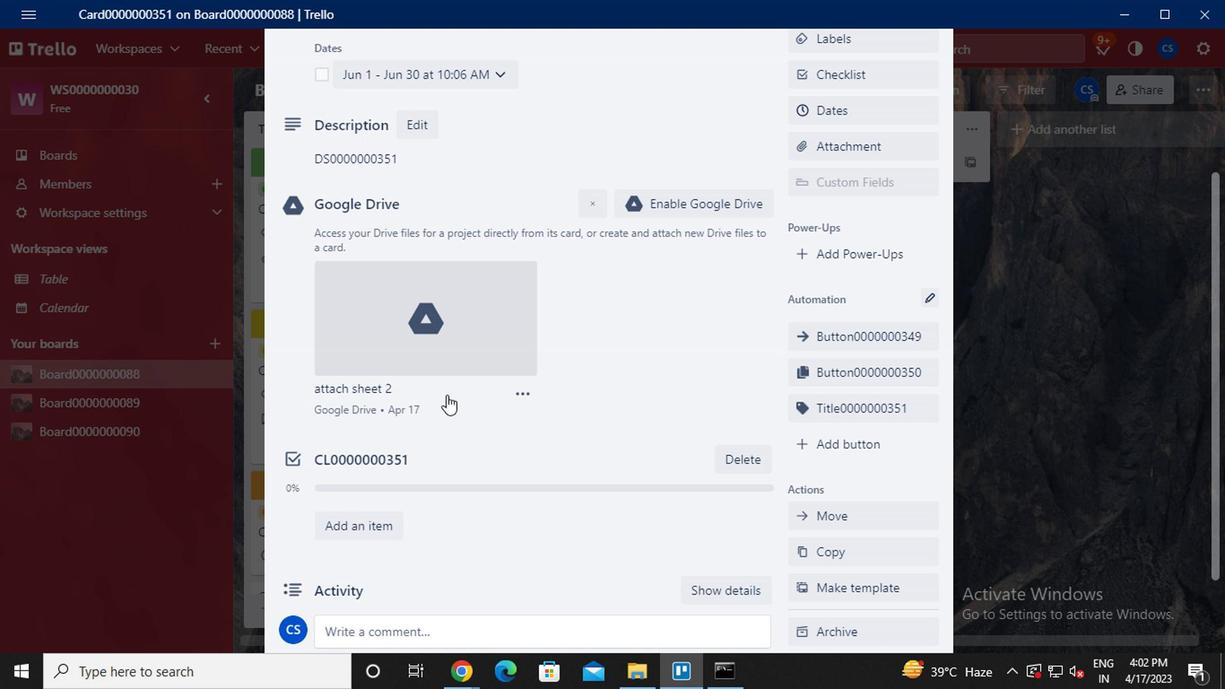 
Action: Mouse moved to (458, 519)
Screenshot: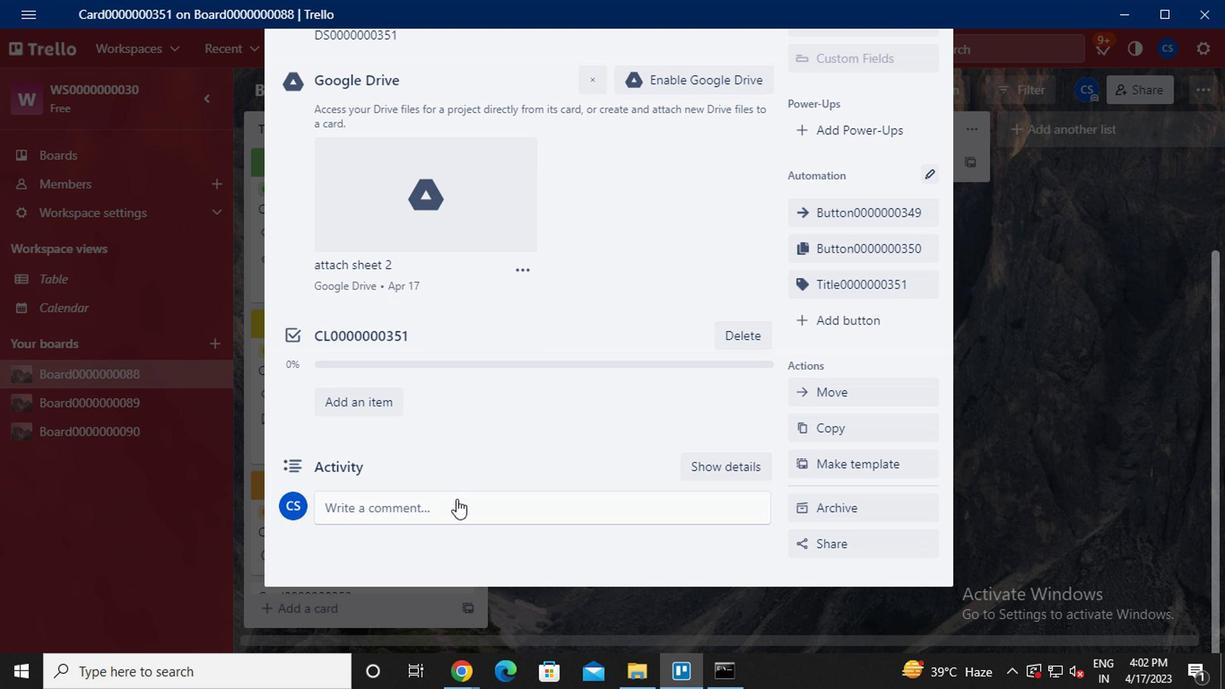 
Action: Mouse pressed left at (458, 519)
Screenshot: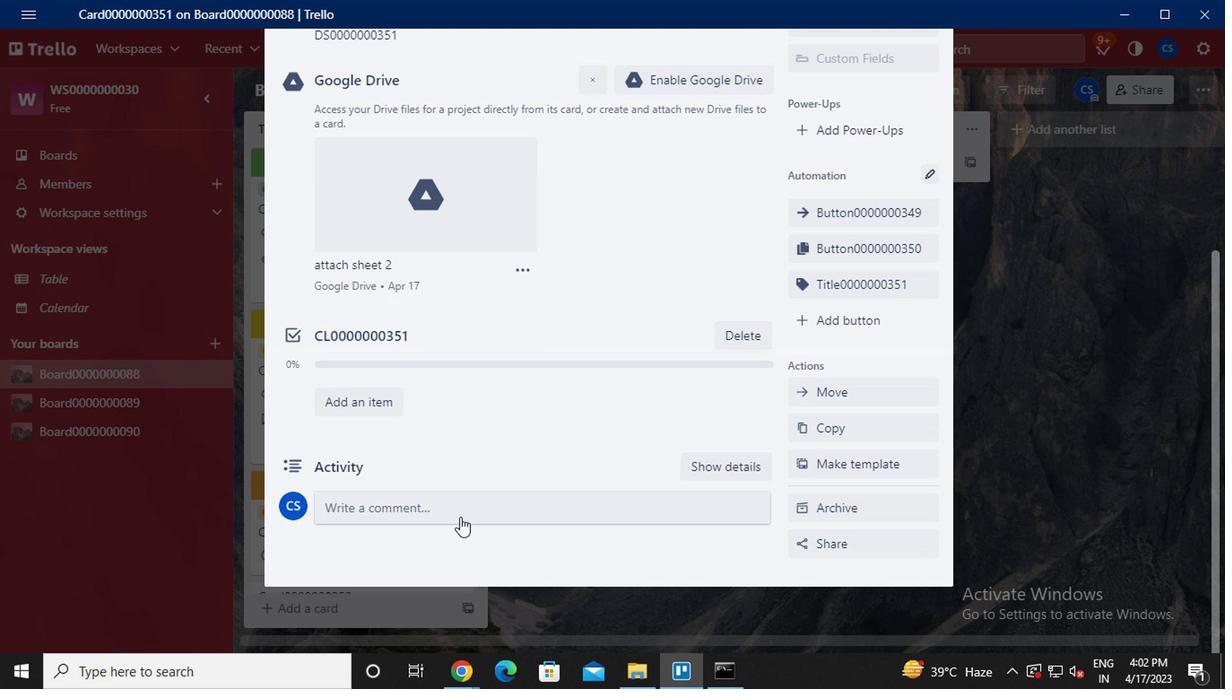 
Action: Key pressed ds0000000351
Screenshot: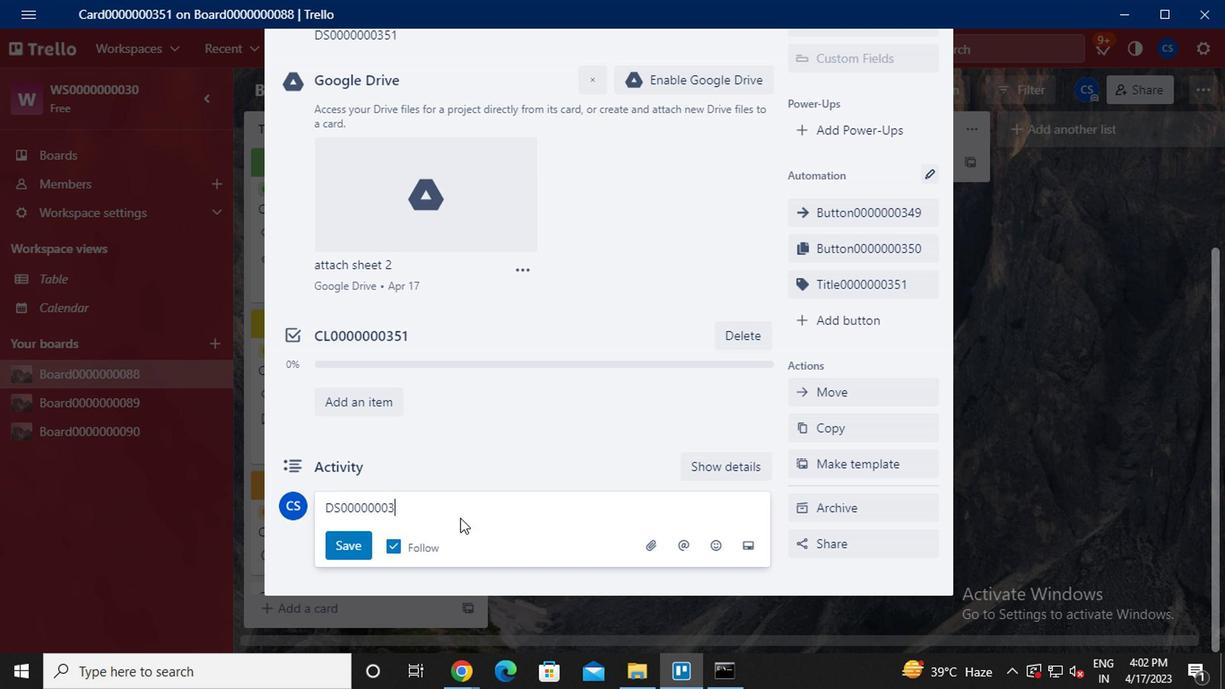 
Action: Mouse moved to (354, 544)
Screenshot: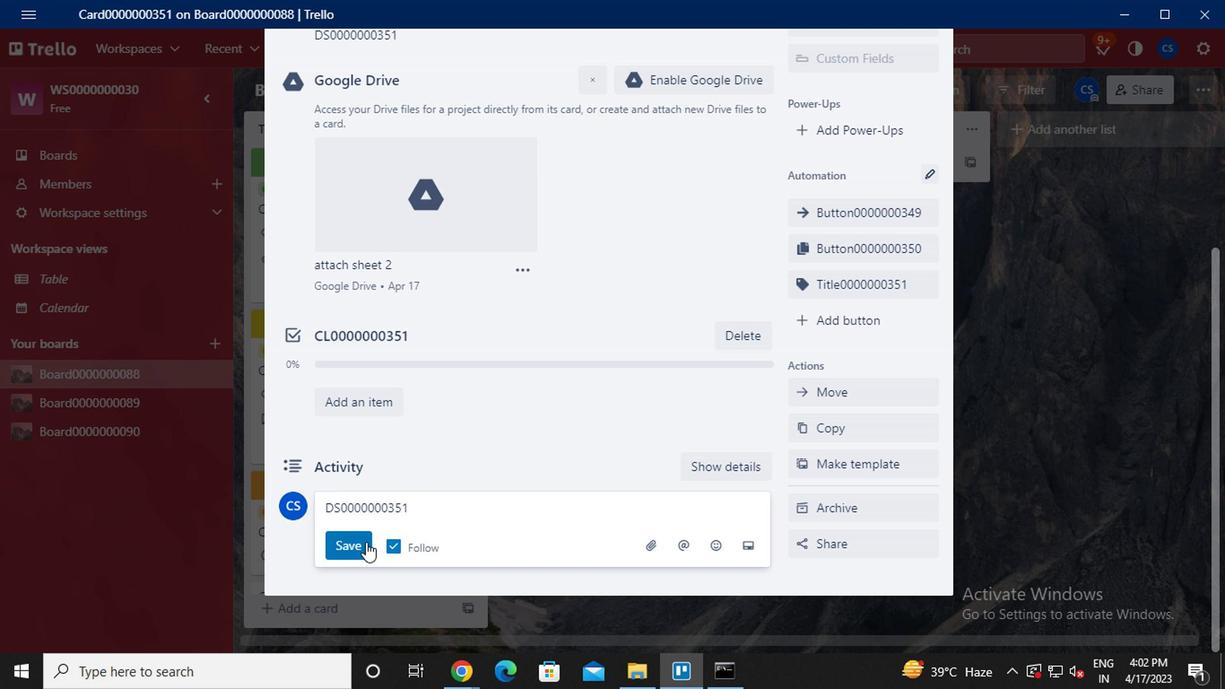 
Action: Mouse pressed left at (354, 544)
Screenshot: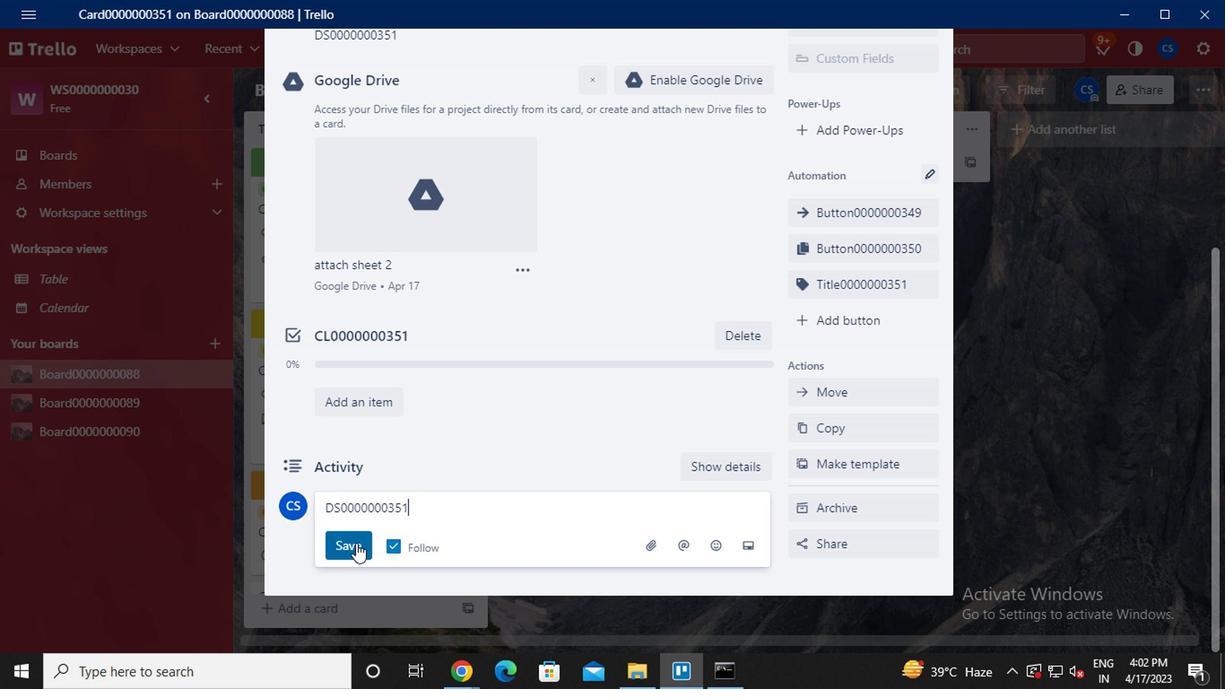 
Action: Mouse moved to (669, 417)
Screenshot: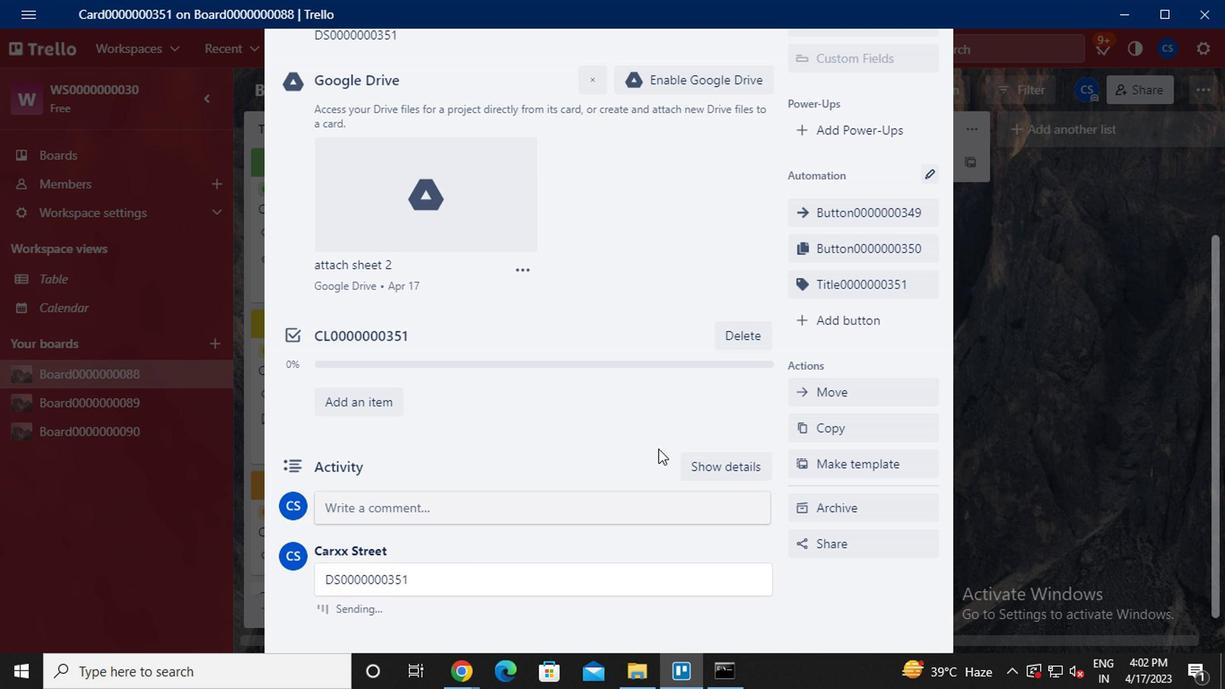 
